 Task: Look for space in Nalhāti, India from 2nd June, 2023 to 15th June, 2023 for 2 adults in price range Rs.10000 to Rs.15000. Place can be entire place with 1  bedroom having 1 bed and 1 bathroom. Property type can be house, flat, guest house, hotel. Amenities needed are: washing machine. Booking option can be shelf check-in. Required host language is English.
Action: Mouse moved to (421, 69)
Screenshot: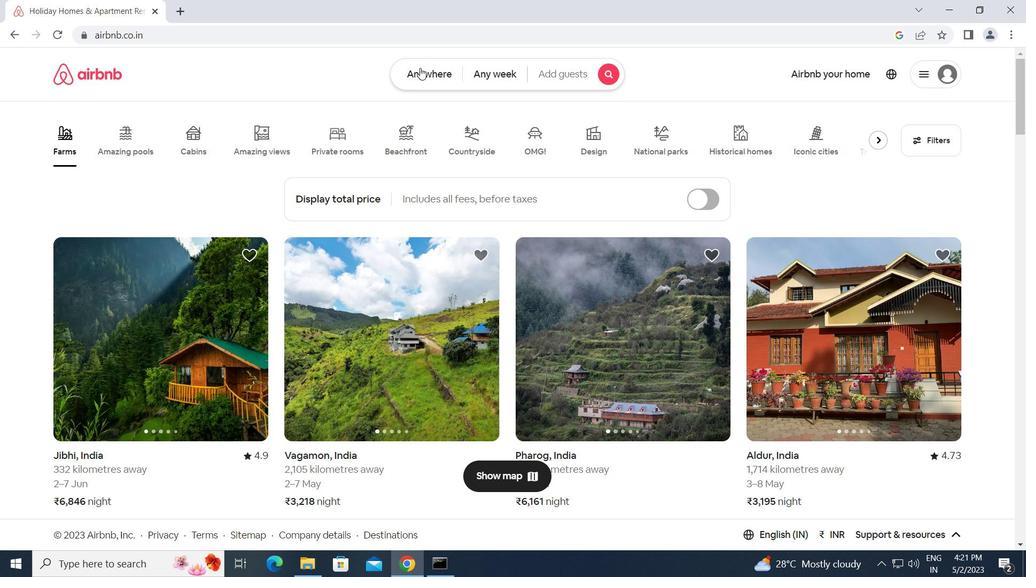 
Action: Mouse pressed left at (421, 69)
Screenshot: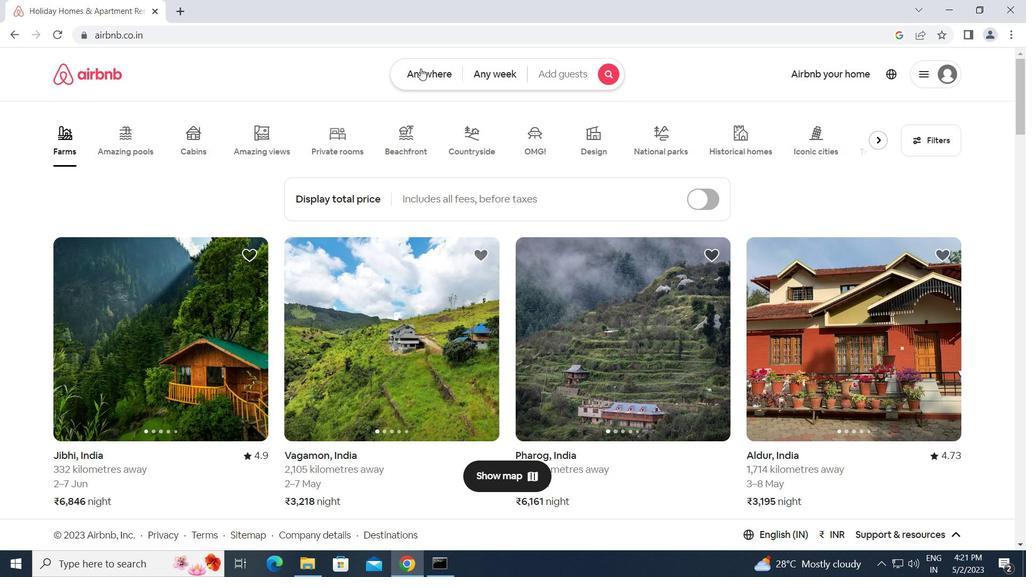 
Action: Mouse moved to (342, 121)
Screenshot: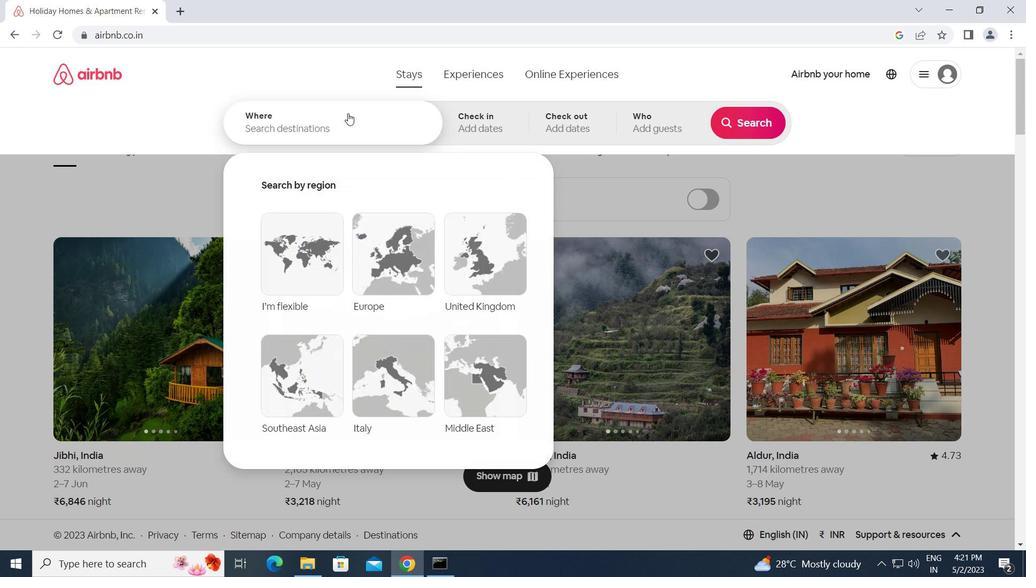 
Action: Mouse pressed left at (342, 121)
Screenshot: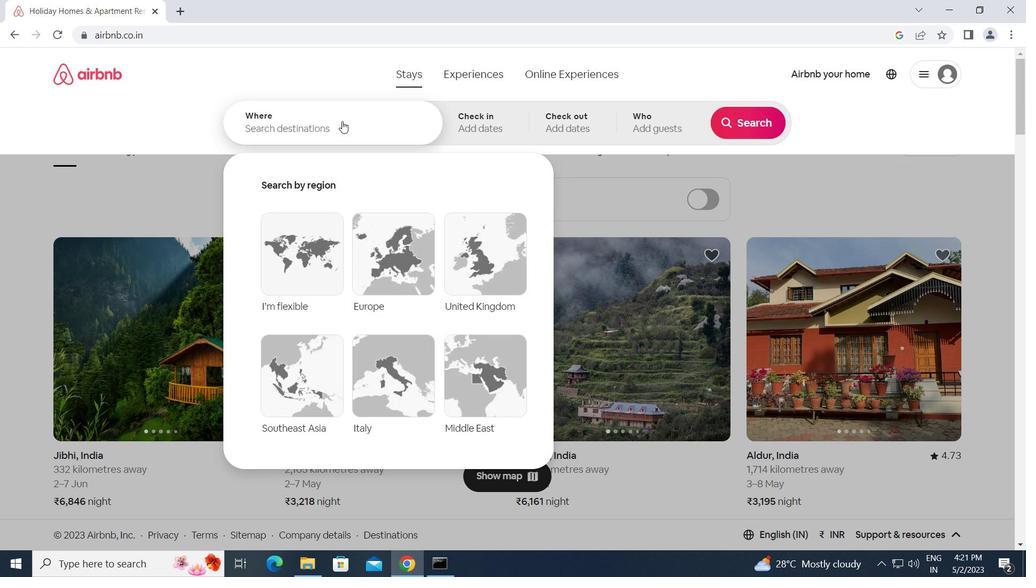 
Action: Key pressed n<Key.caps_lock>alhati,<Key.space><Key.caps_lock>i<Key.caps_lock>ndia<Key.enter>
Screenshot: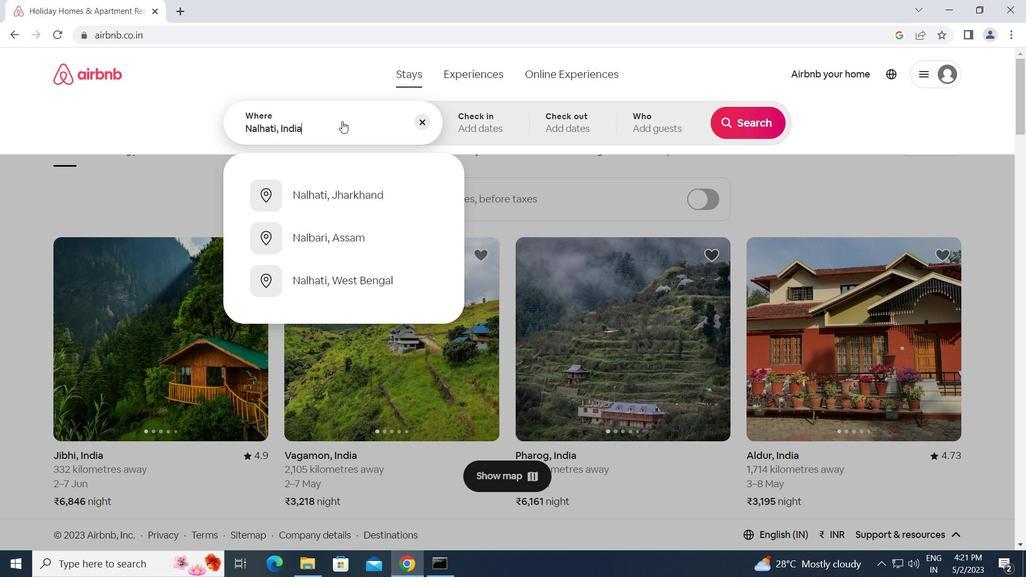 
Action: Mouse moved to (695, 284)
Screenshot: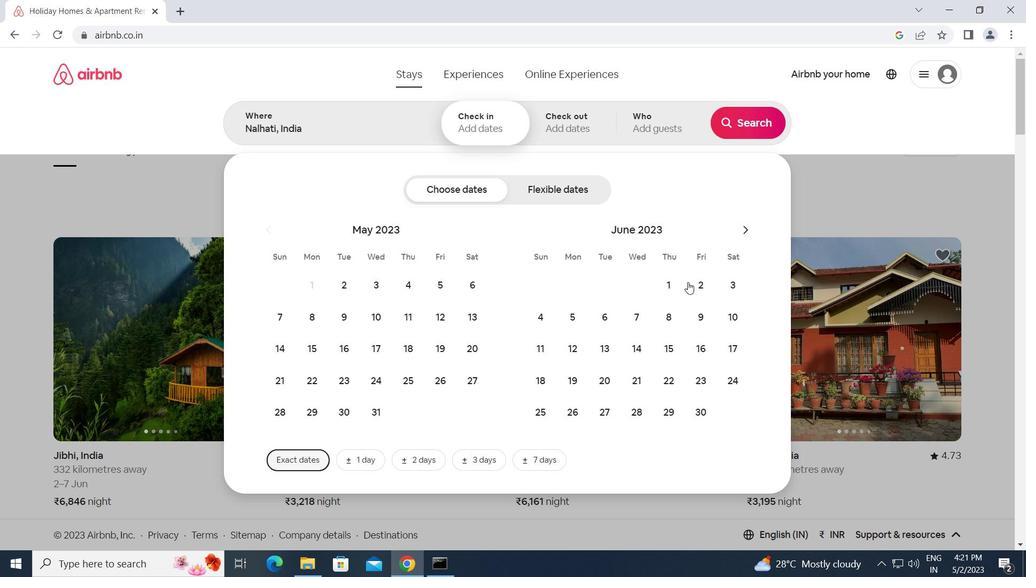 
Action: Mouse pressed left at (695, 284)
Screenshot: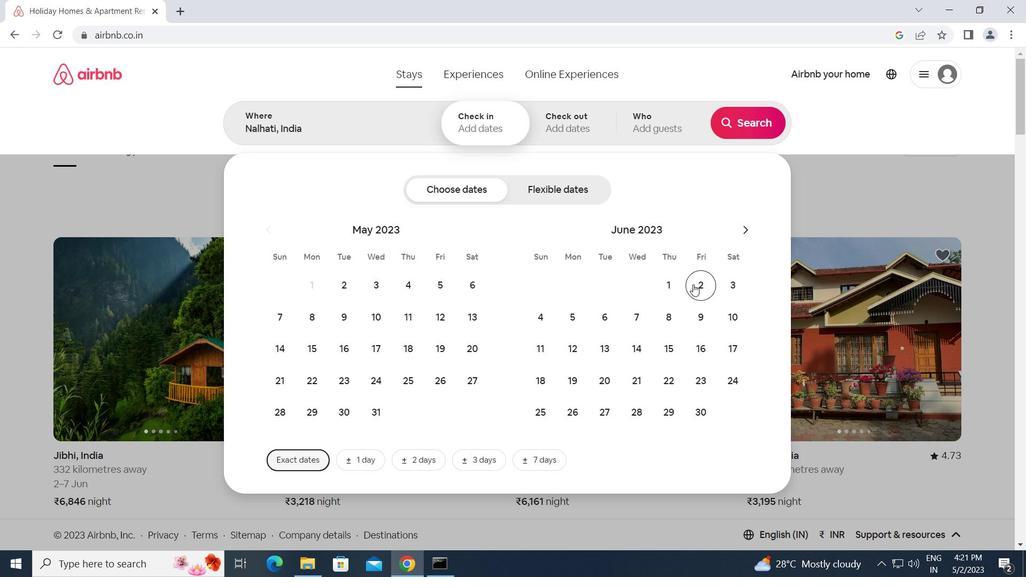 
Action: Mouse moved to (657, 341)
Screenshot: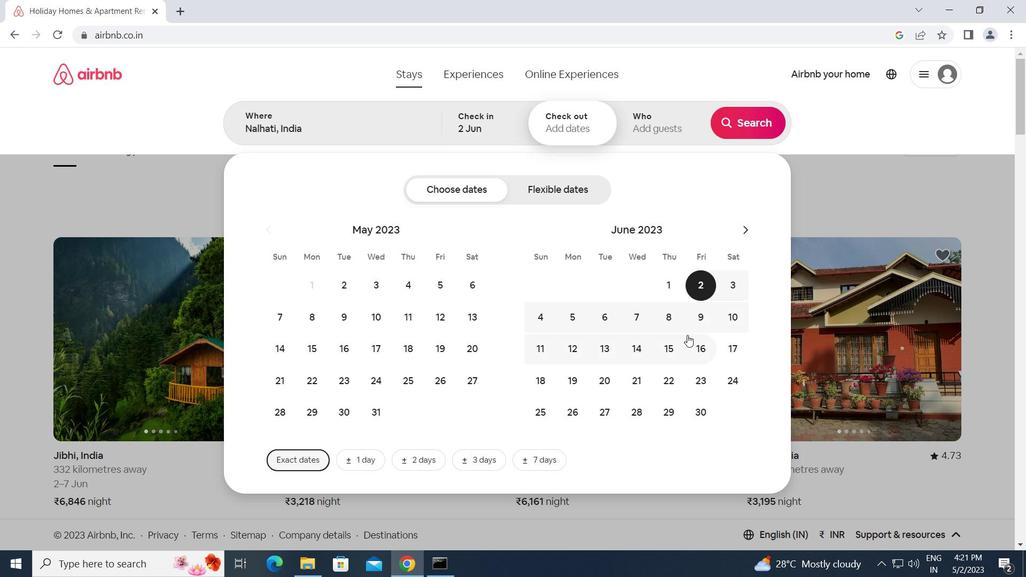 
Action: Mouse pressed left at (657, 341)
Screenshot: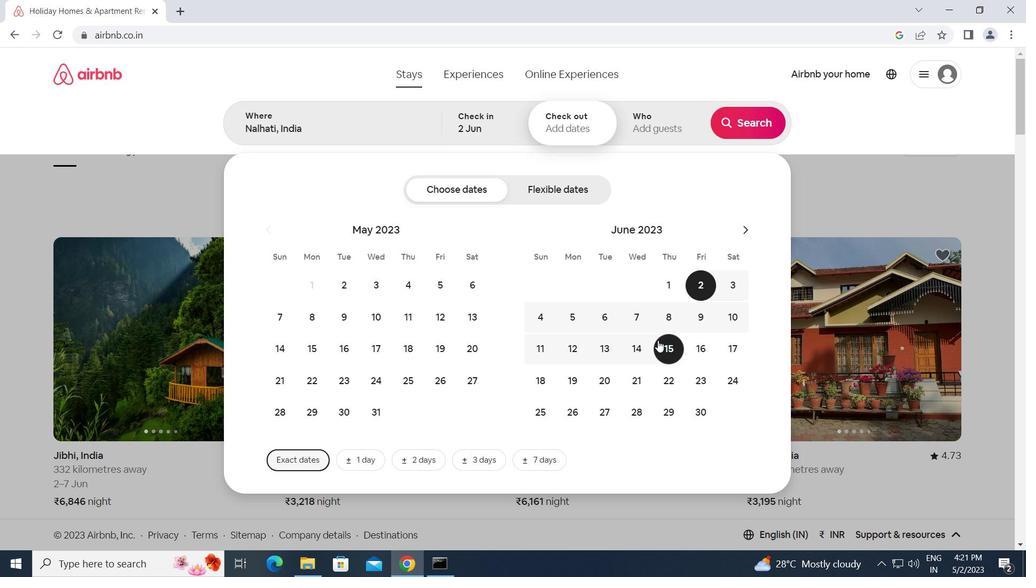 
Action: Mouse moved to (653, 123)
Screenshot: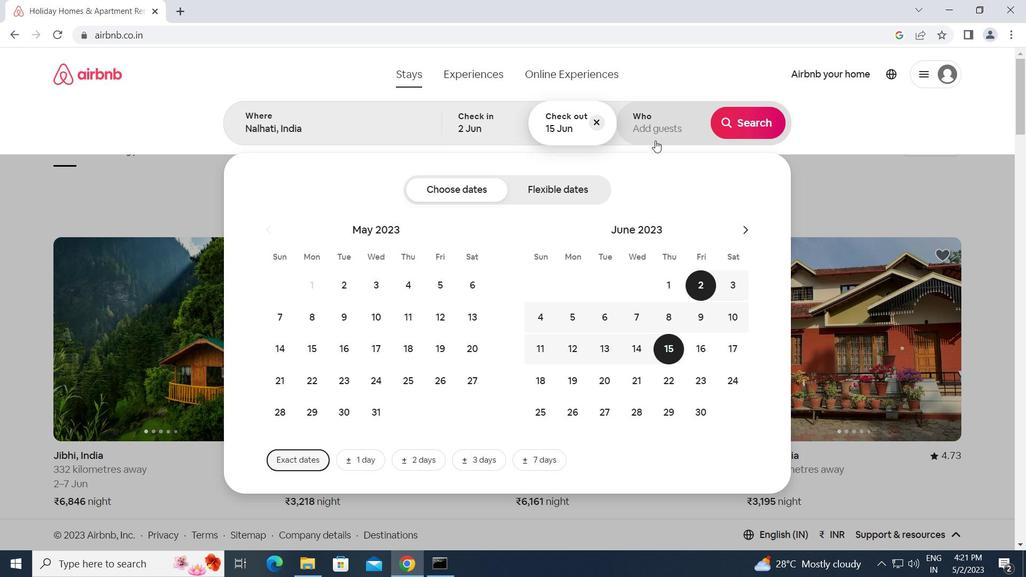 
Action: Mouse pressed left at (653, 123)
Screenshot: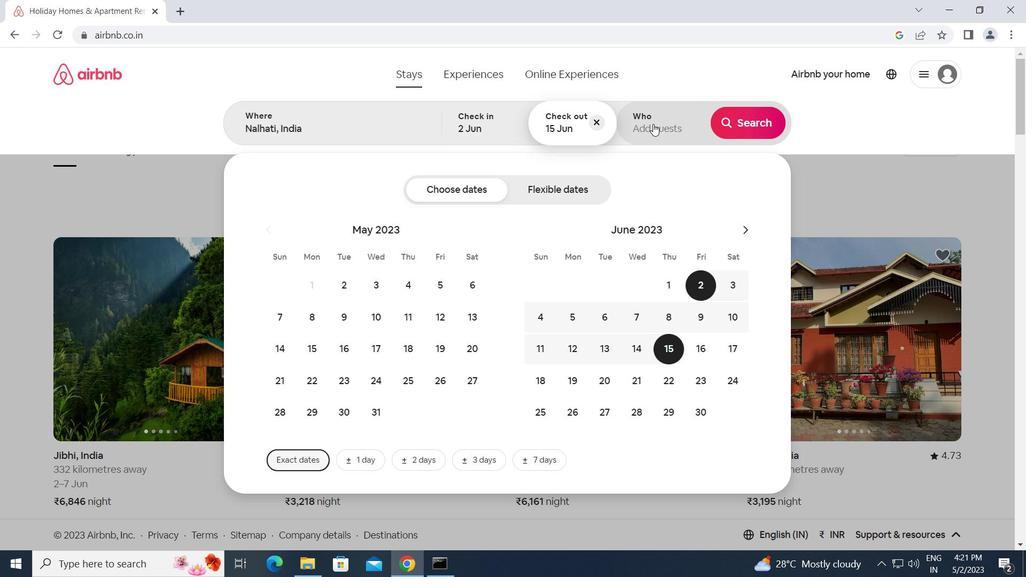 
Action: Mouse moved to (756, 197)
Screenshot: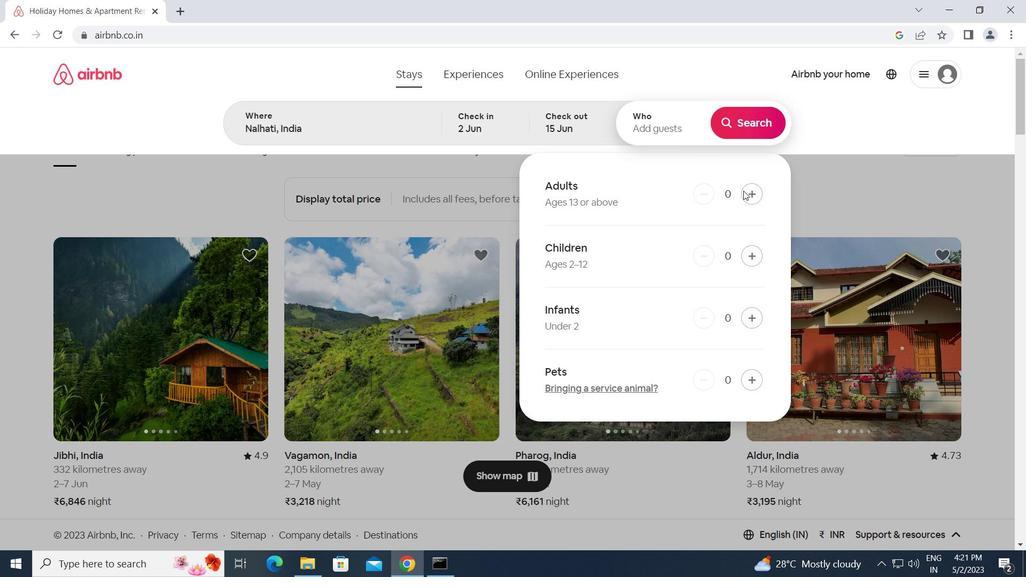 
Action: Mouse pressed left at (756, 197)
Screenshot: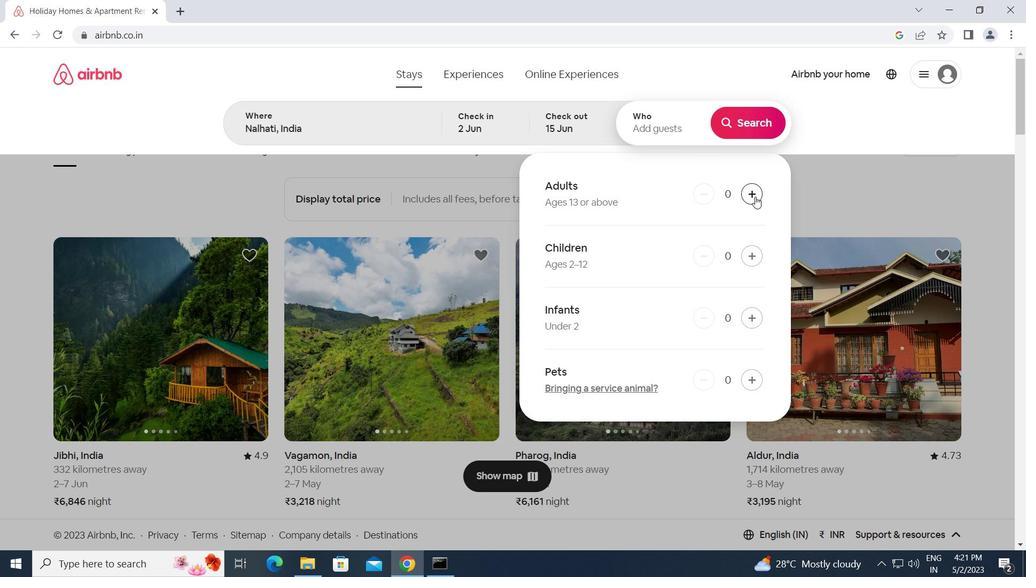 
Action: Mouse pressed left at (756, 197)
Screenshot: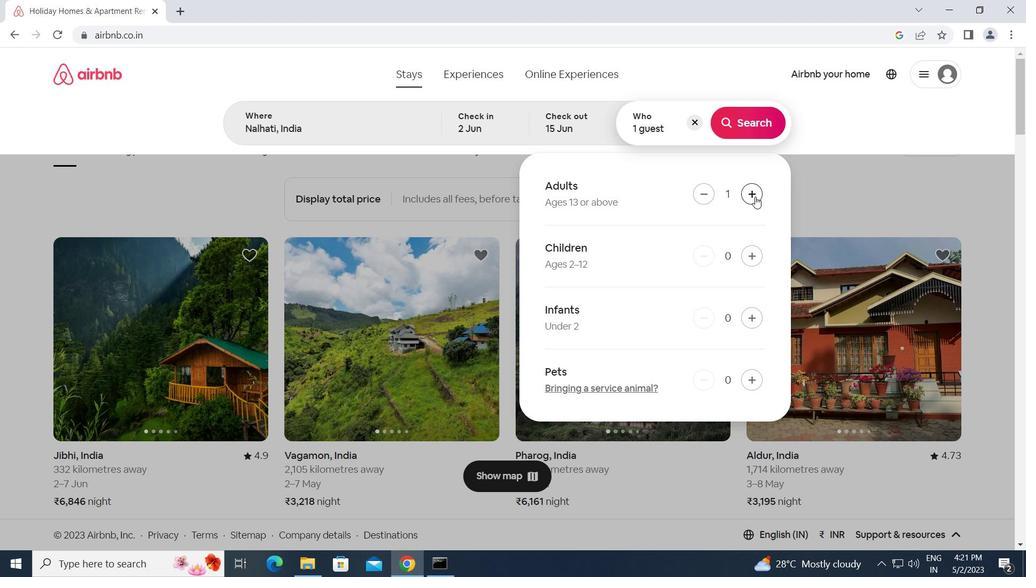 
Action: Mouse moved to (745, 115)
Screenshot: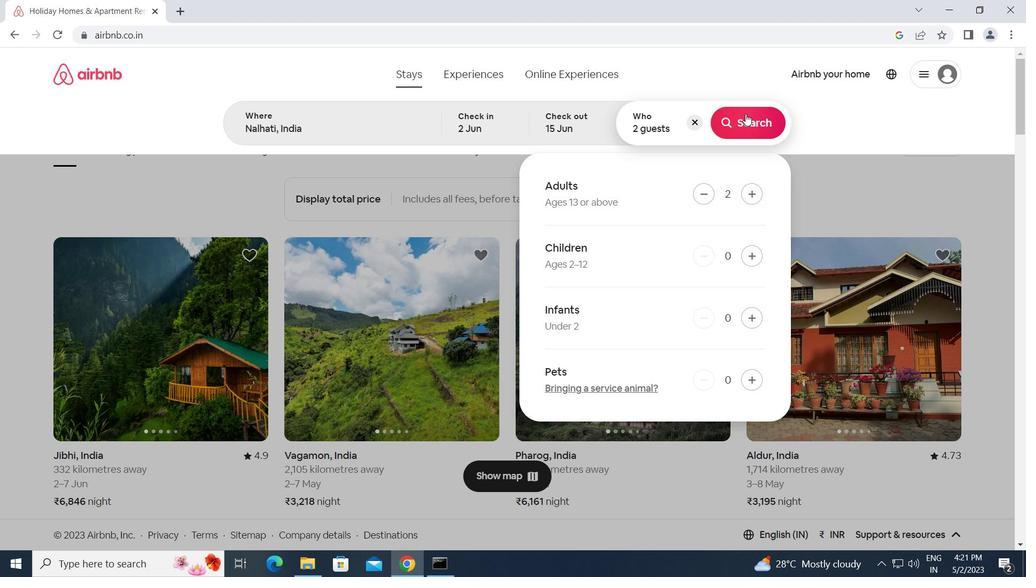 
Action: Mouse pressed left at (745, 115)
Screenshot: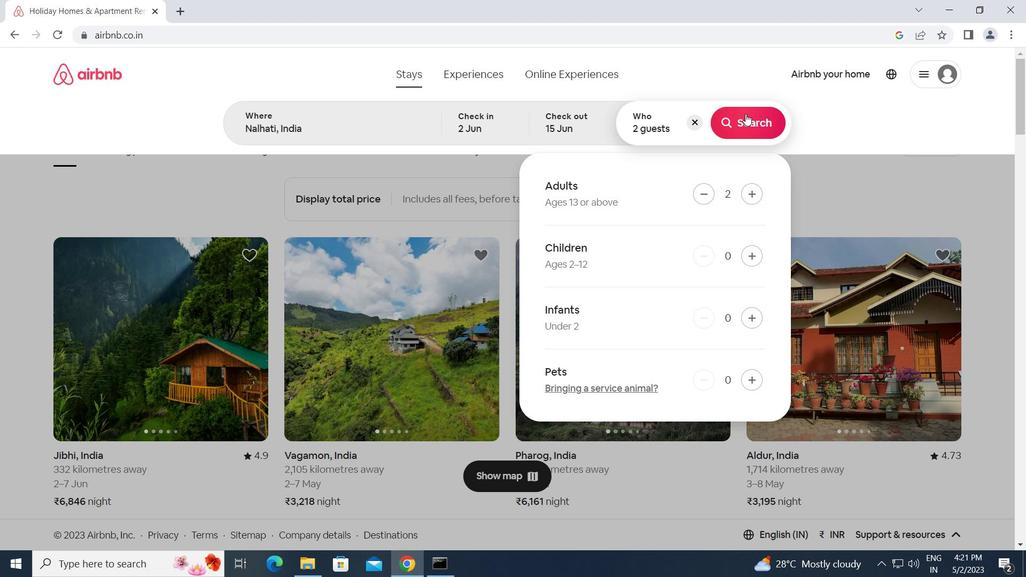 
Action: Mouse moved to (965, 119)
Screenshot: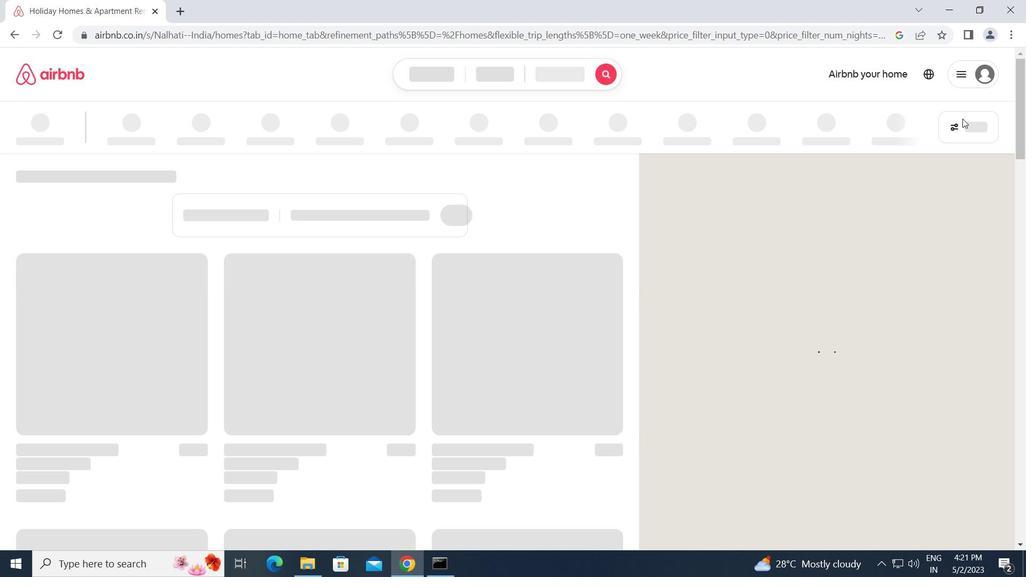 
Action: Mouse pressed left at (965, 119)
Screenshot: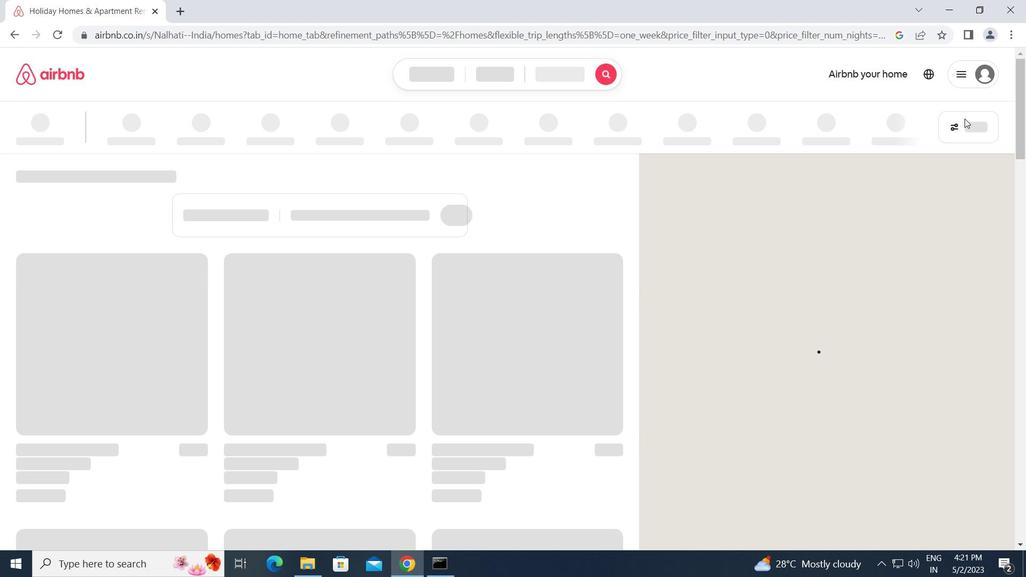 
Action: Mouse moved to (340, 294)
Screenshot: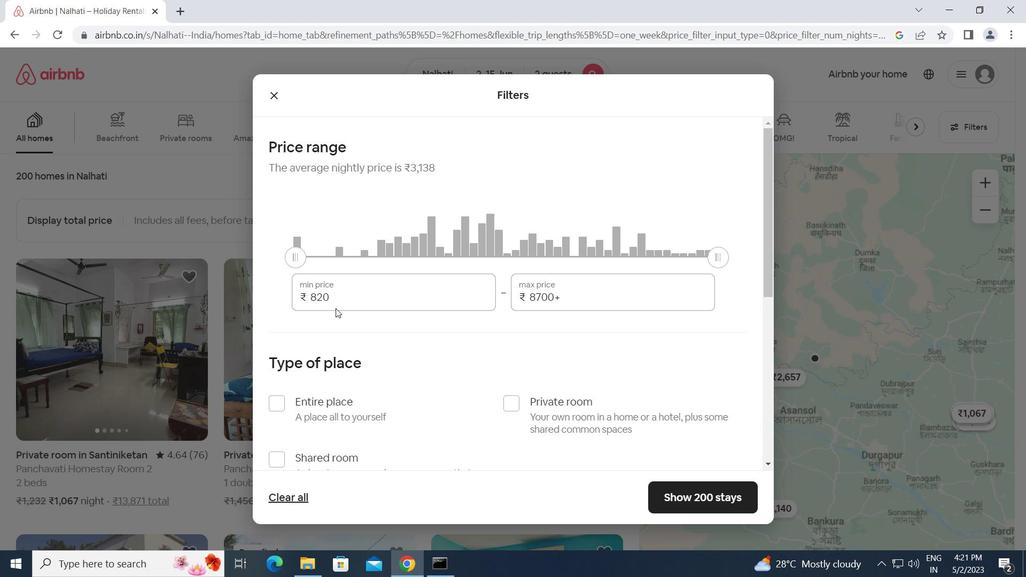 
Action: Mouse pressed left at (340, 294)
Screenshot: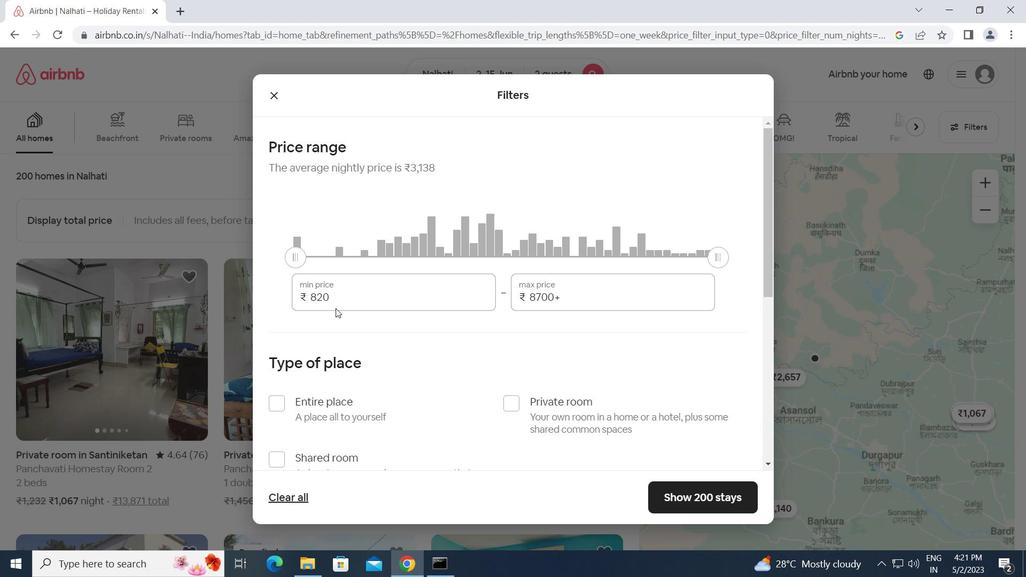 
Action: Mouse moved to (287, 300)
Screenshot: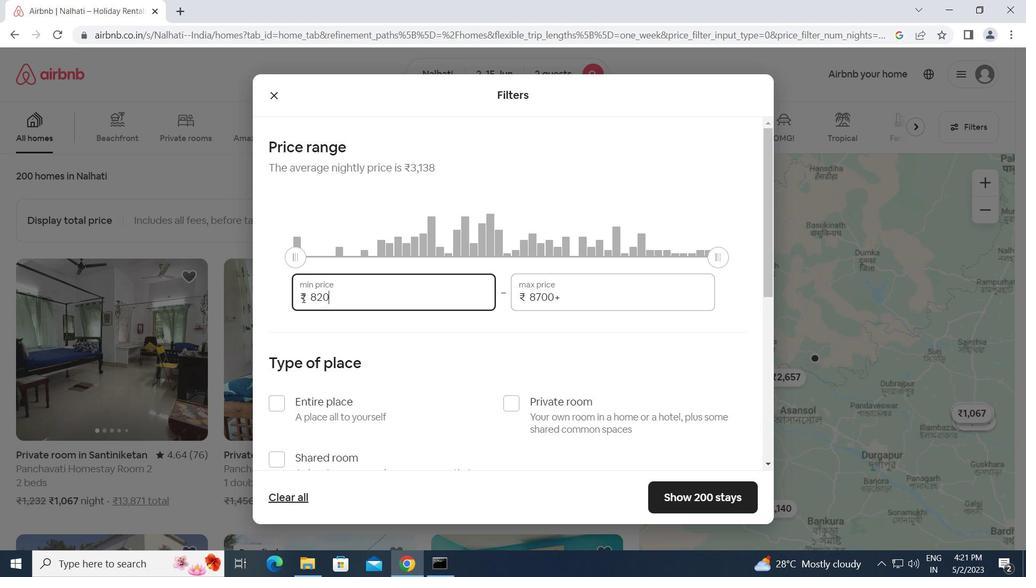 
Action: Key pressed 10000<Key.tab>15000
Screenshot: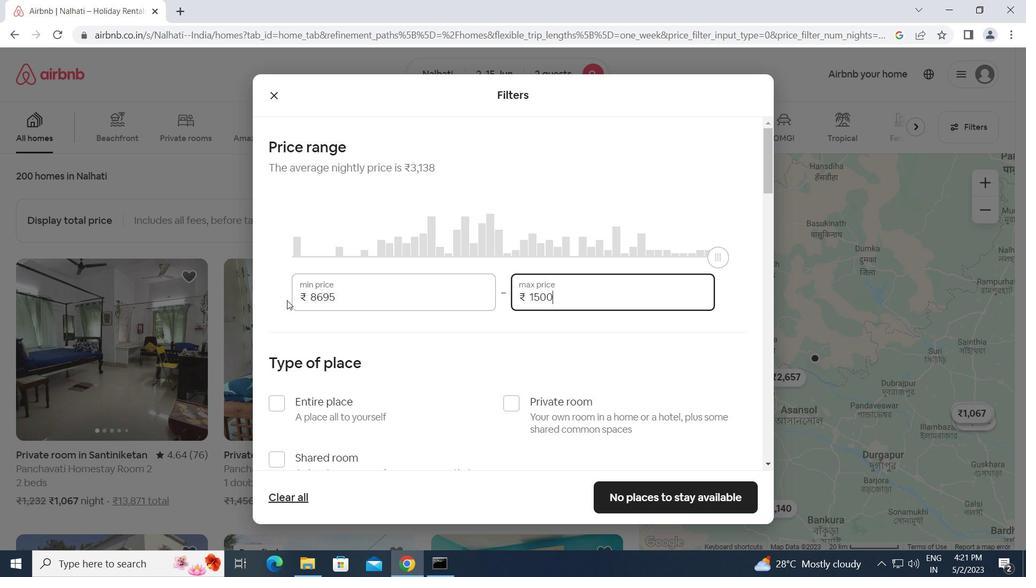 
Action: Mouse moved to (274, 405)
Screenshot: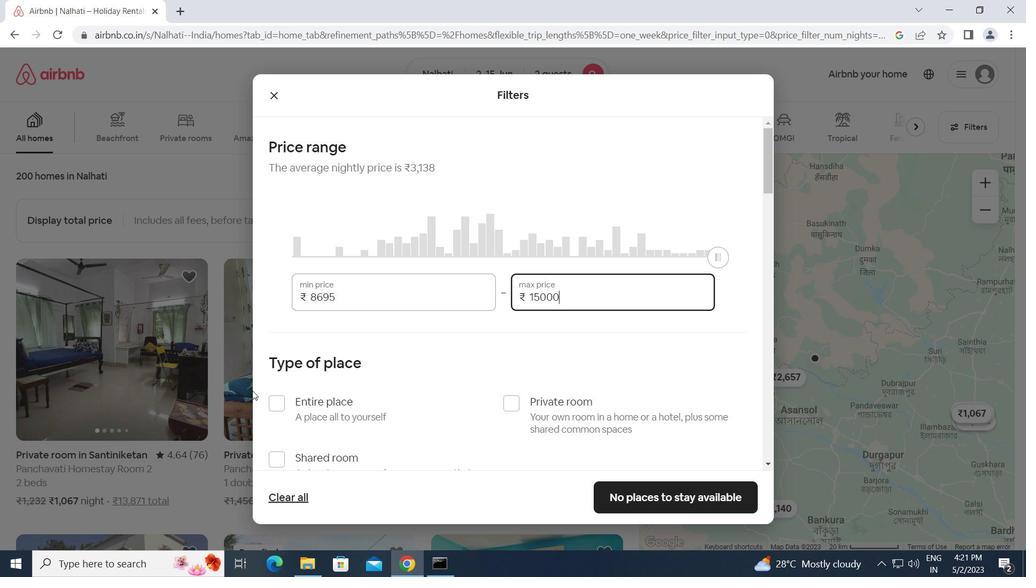 
Action: Mouse pressed left at (274, 405)
Screenshot: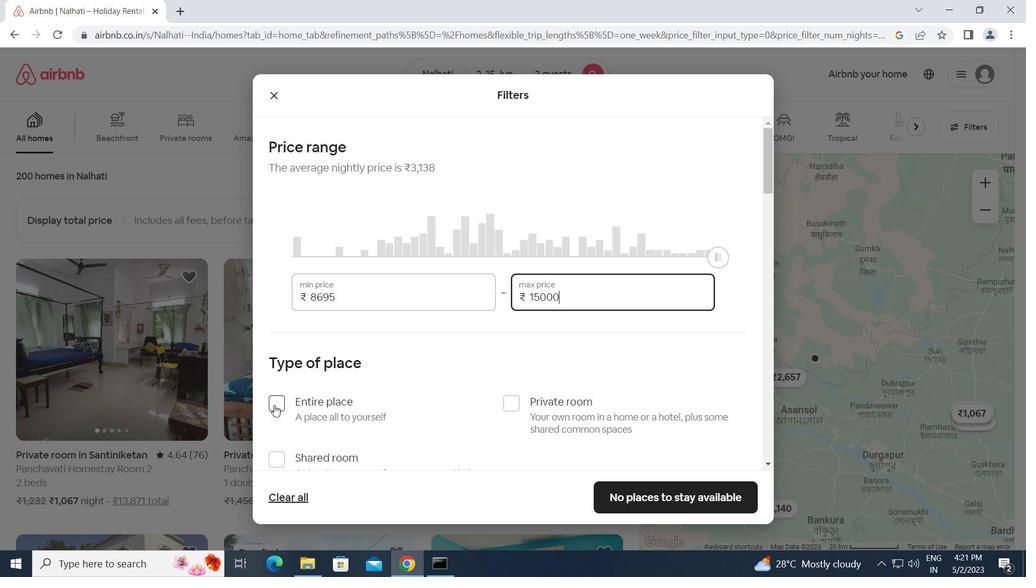 
Action: Mouse moved to (369, 375)
Screenshot: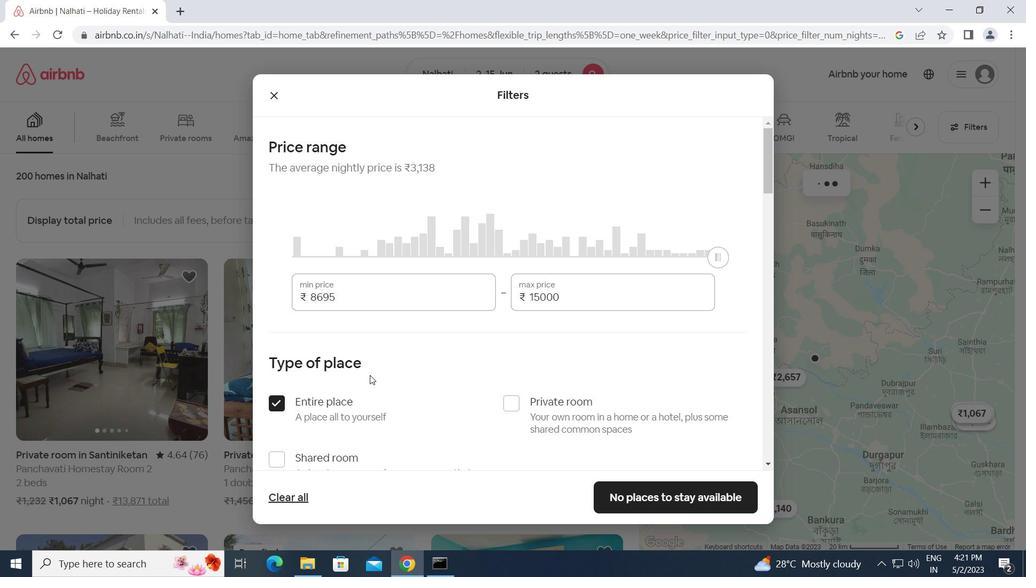 
Action: Mouse scrolled (369, 375) with delta (0, 0)
Screenshot: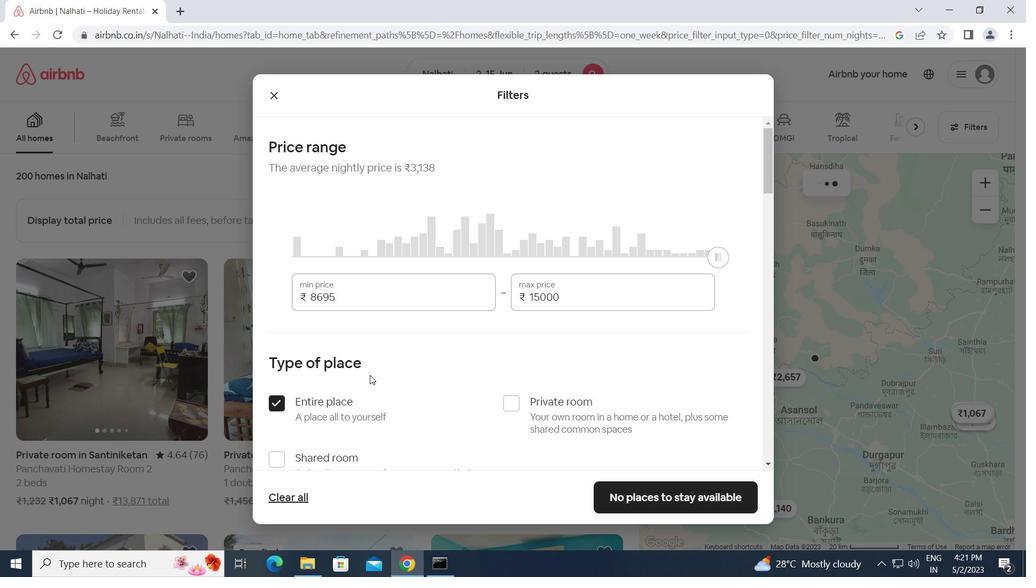 
Action: Mouse scrolled (369, 375) with delta (0, 0)
Screenshot: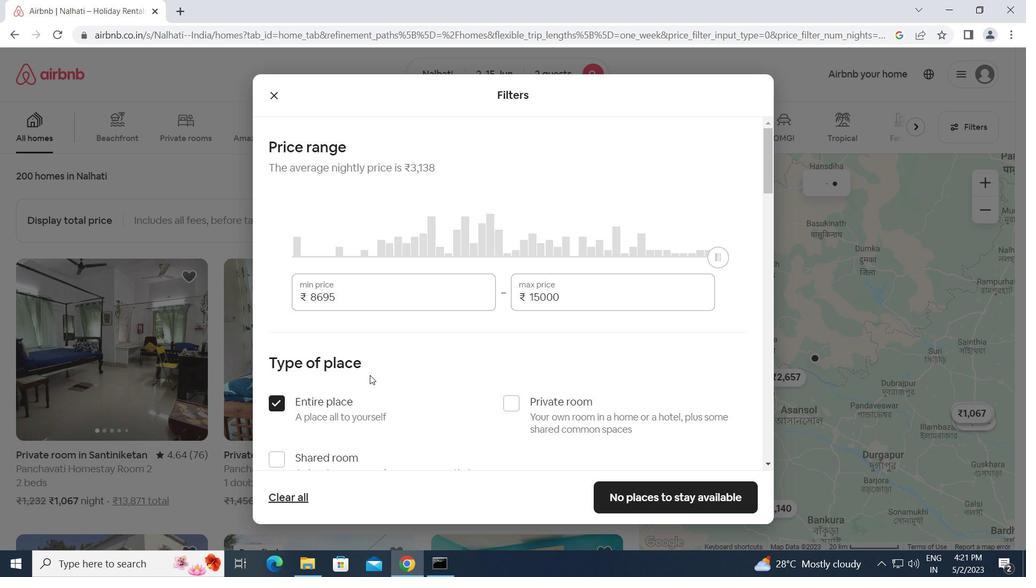 
Action: Mouse scrolled (369, 375) with delta (0, 0)
Screenshot: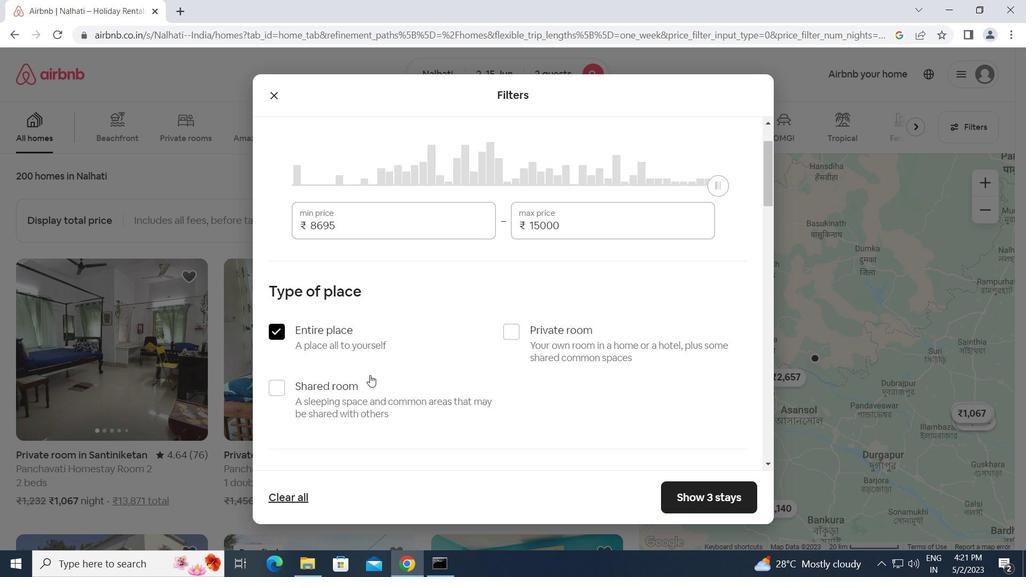 
Action: Mouse scrolled (369, 375) with delta (0, 0)
Screenshot: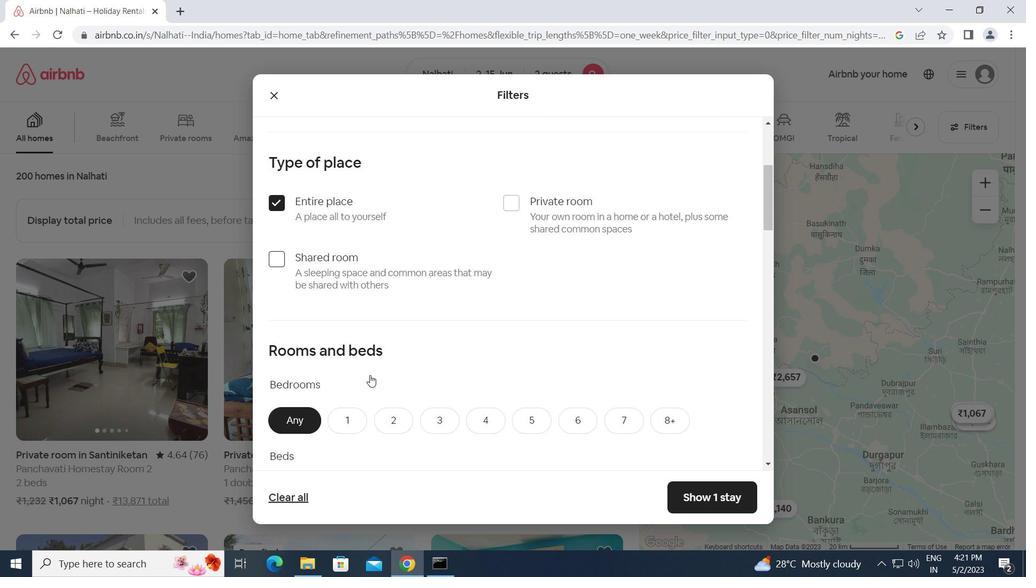 
Action: Mouse scrolled (369, 375) with delta (0, 0)
Screenshot: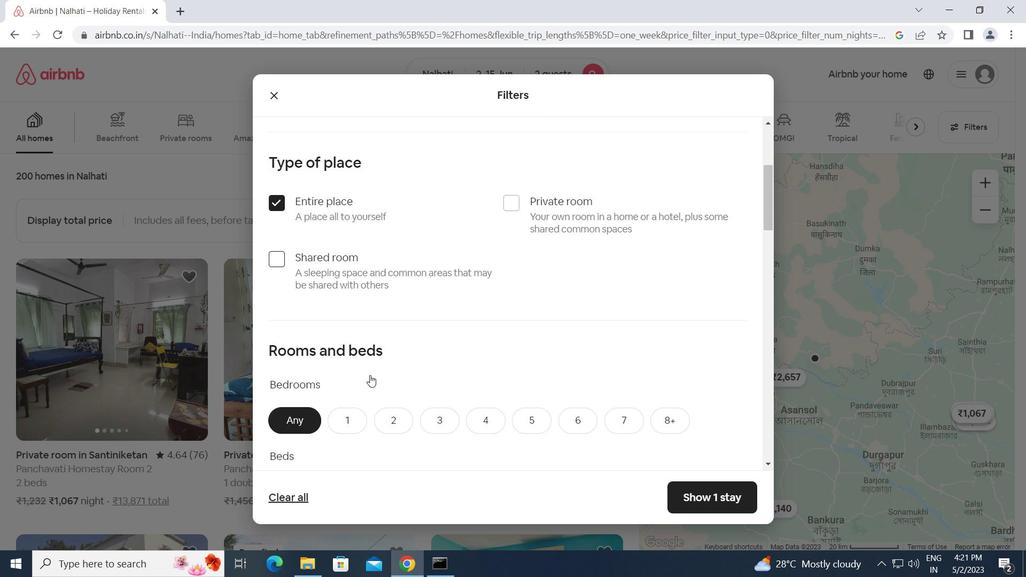
Action: Mouse moved to (353, 289)
Screenshot: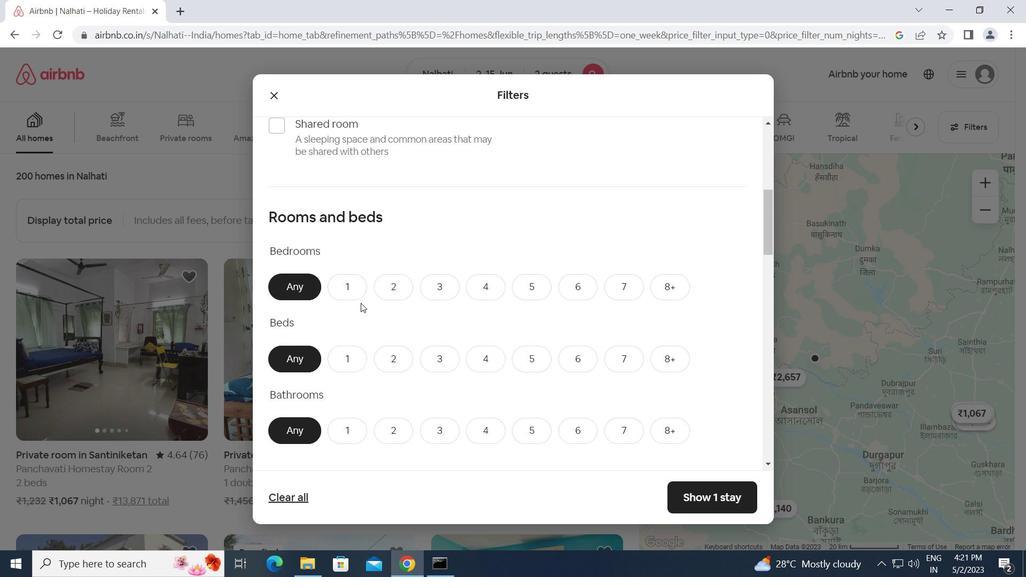 
Action: Mouse pressed left at (353, 289)
Screenshot: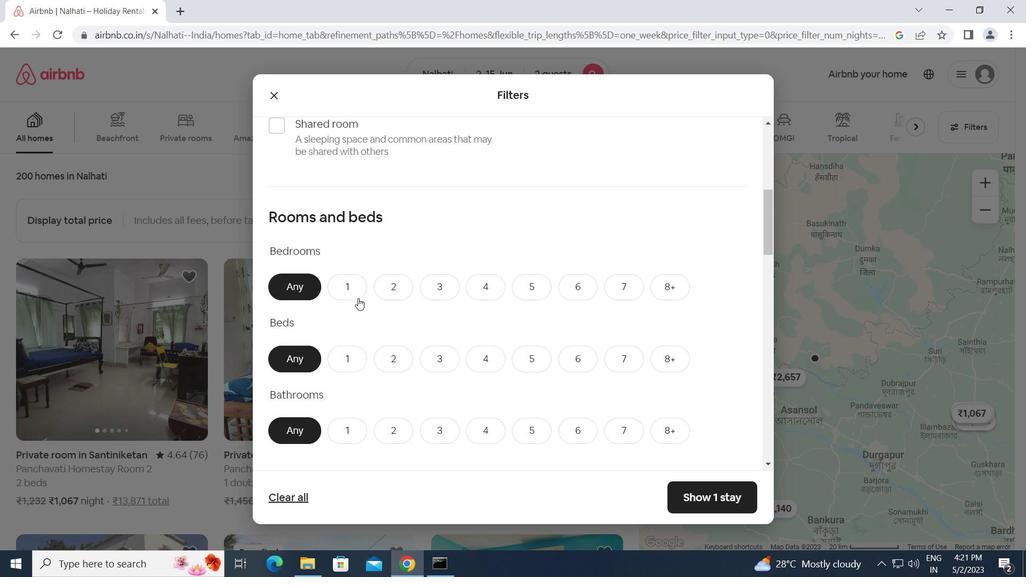 
Action: Mouse moved to (346, 353)
Screenshot: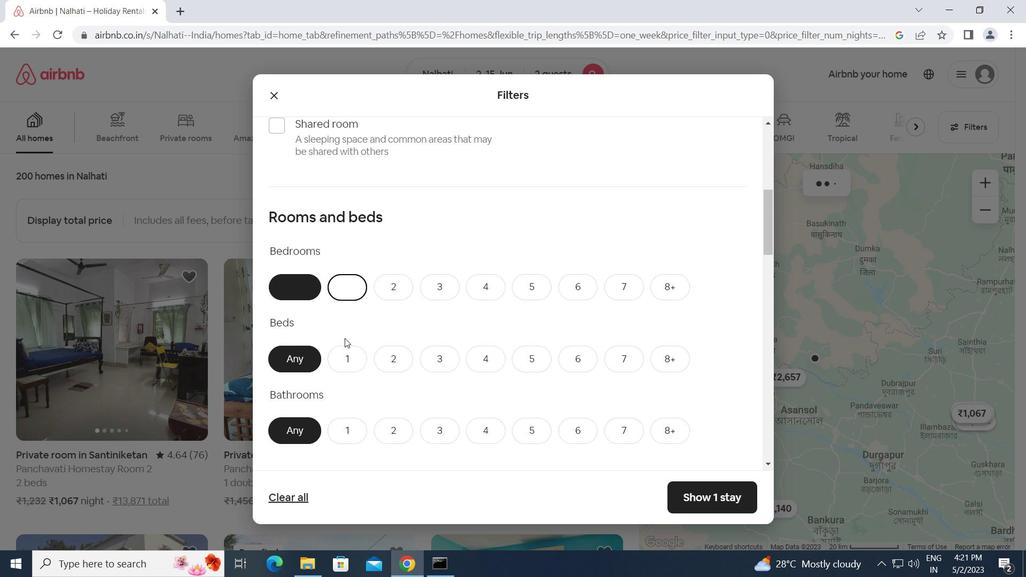 
Action: Mouse pressed left at (346, 353)
Screenshot: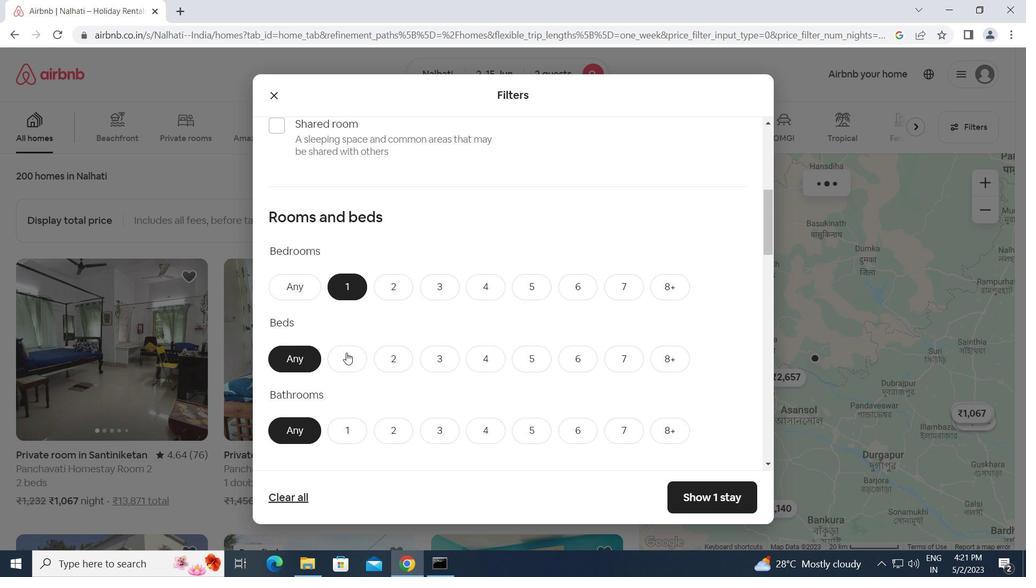 
Action: Mouse moved to (350, 426)
Screenshot: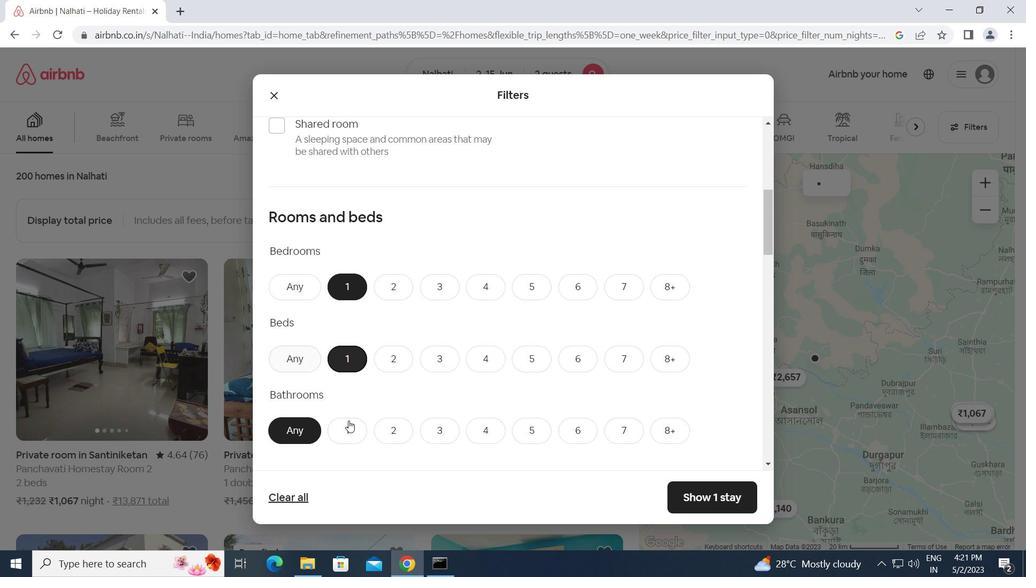 
Action: Mouse pressed left at (350, 426)
Screenshot: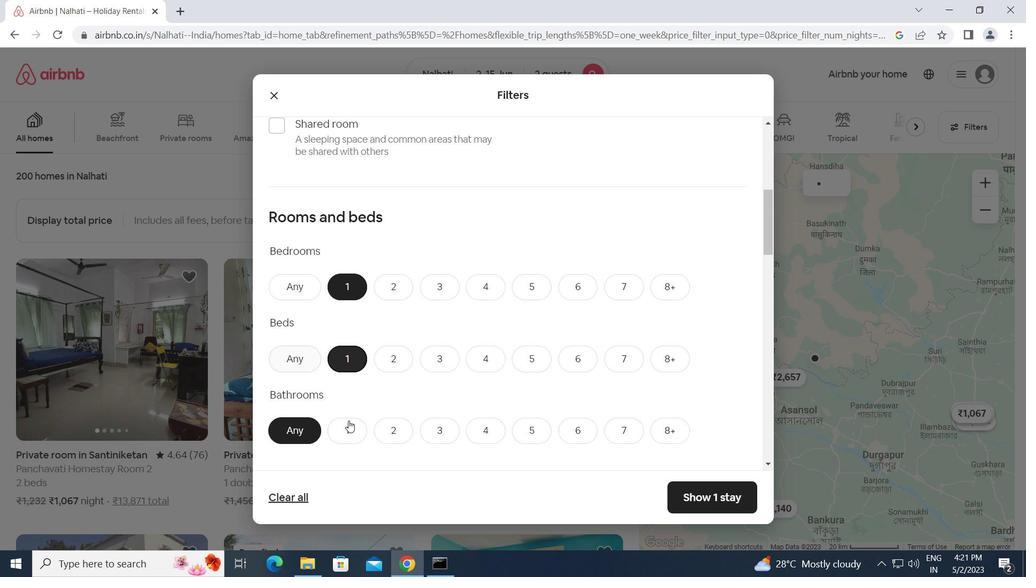 
Action: Mouse moved to (398, 411)
Screenshot: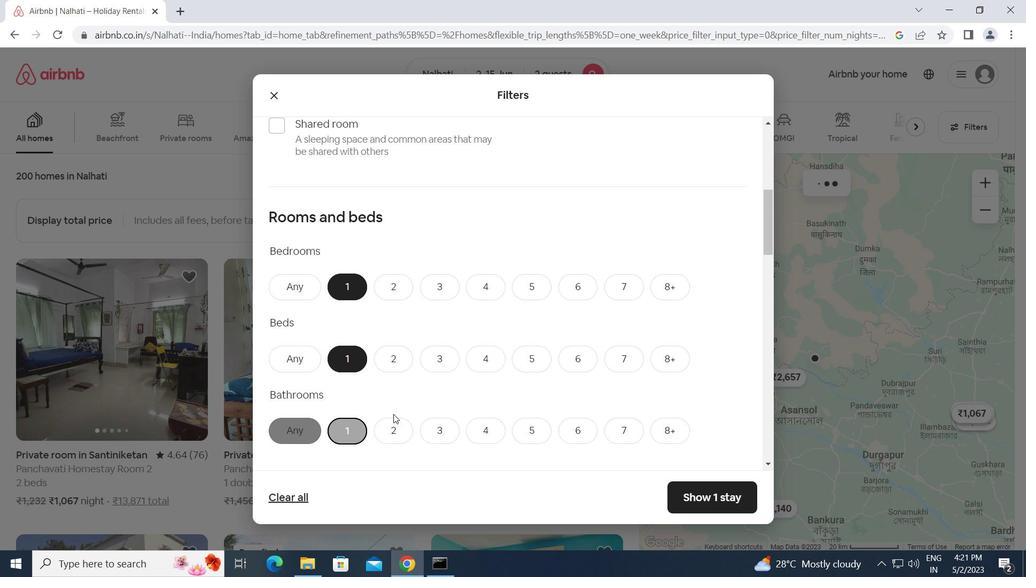 
Action: Mouse scrolled (398, 411) with delta (0, 0)
Screenshot: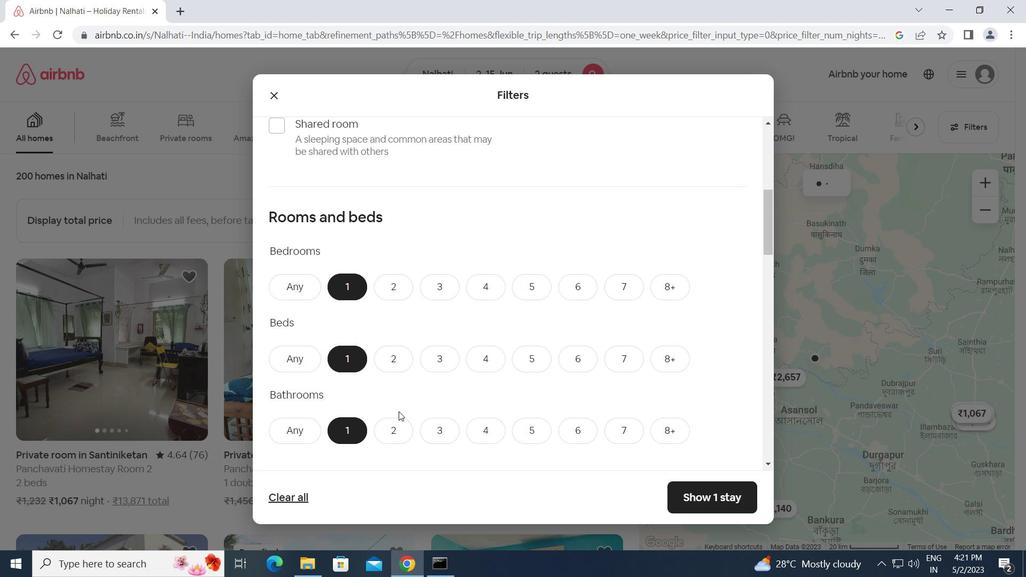 
Action: Mouse scrolled (398, 411) with delta (0, 0)
Screenshot: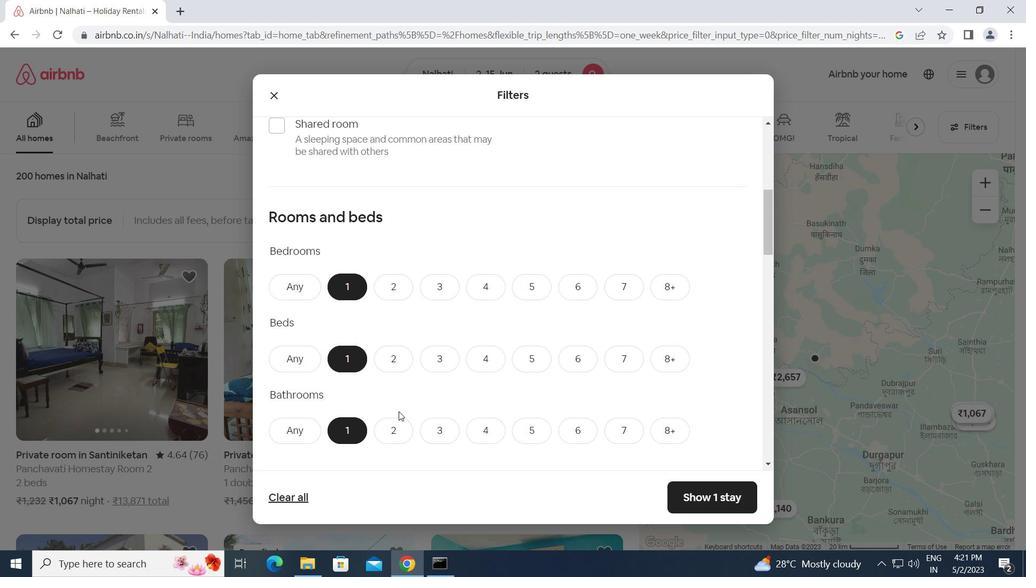 
Action: Mouse scrolled (398, 411) with delta (0, 0)
Screenshot: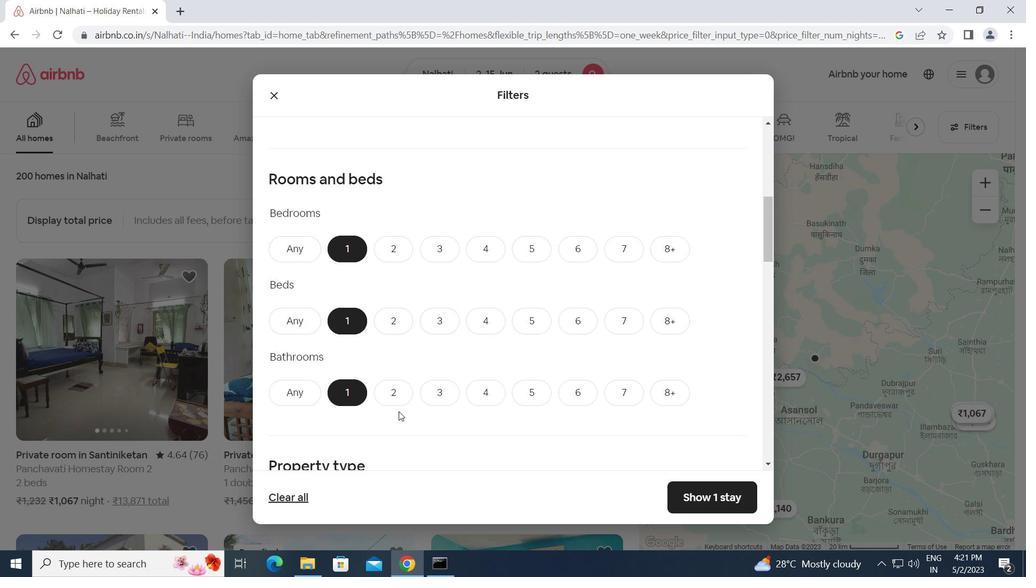 
Action: Mouse scrolled (398, 411) with delta (0, 0)
Screenshot: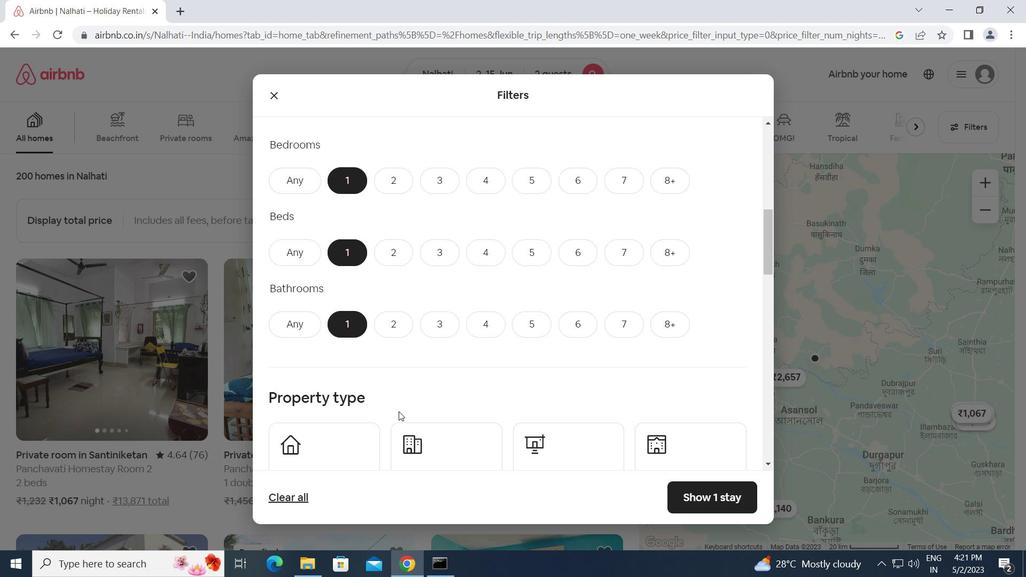 
Action: Mouse moved to (324, 321)
Screenshot: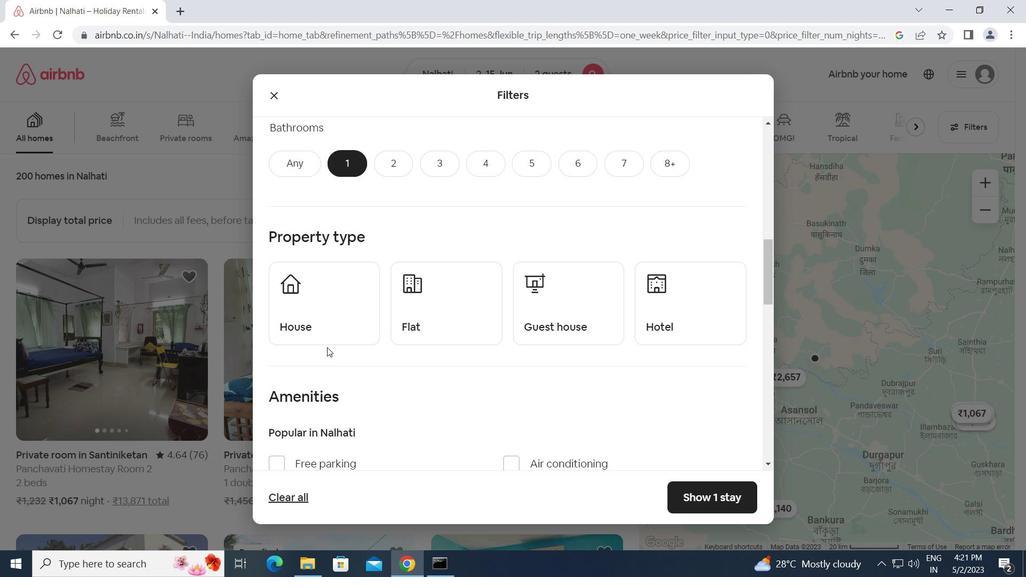 
Action: Mouse pressed left at (324, 321)
Screenshot: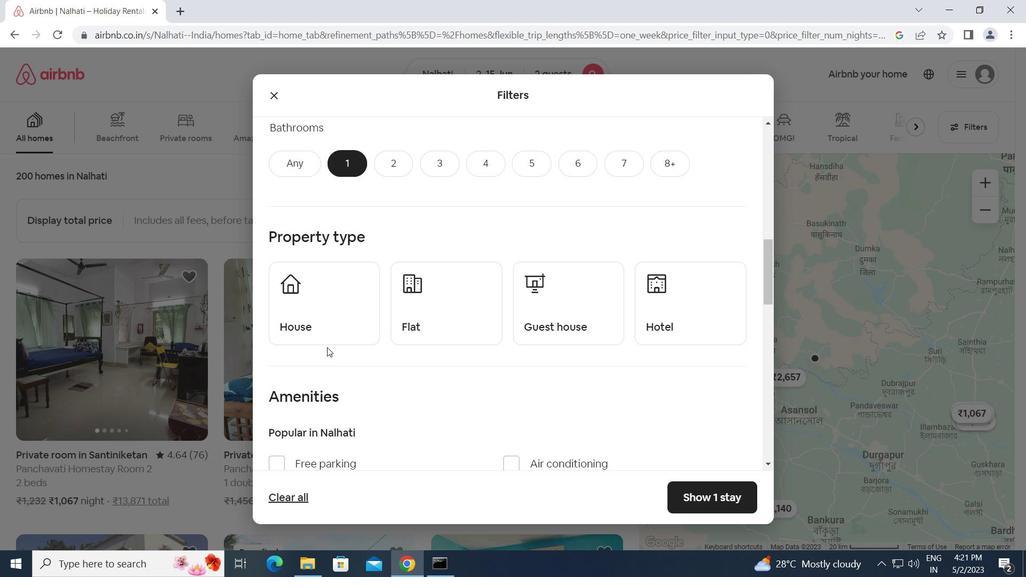 
Action: Mouse moved to (444, 319)
Screenshot: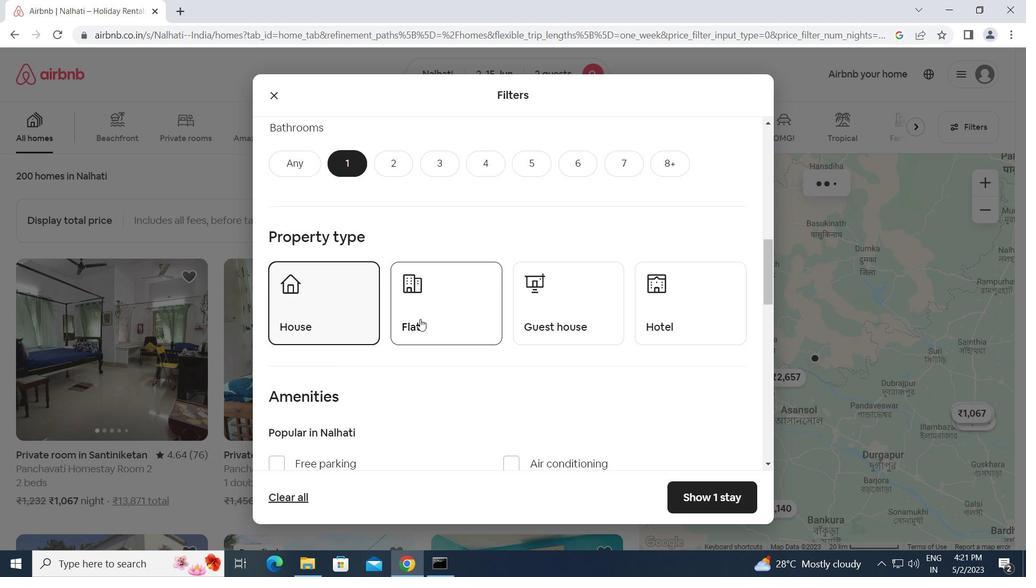
Action: Mouse pressed left at (444, 319)
Screenshot: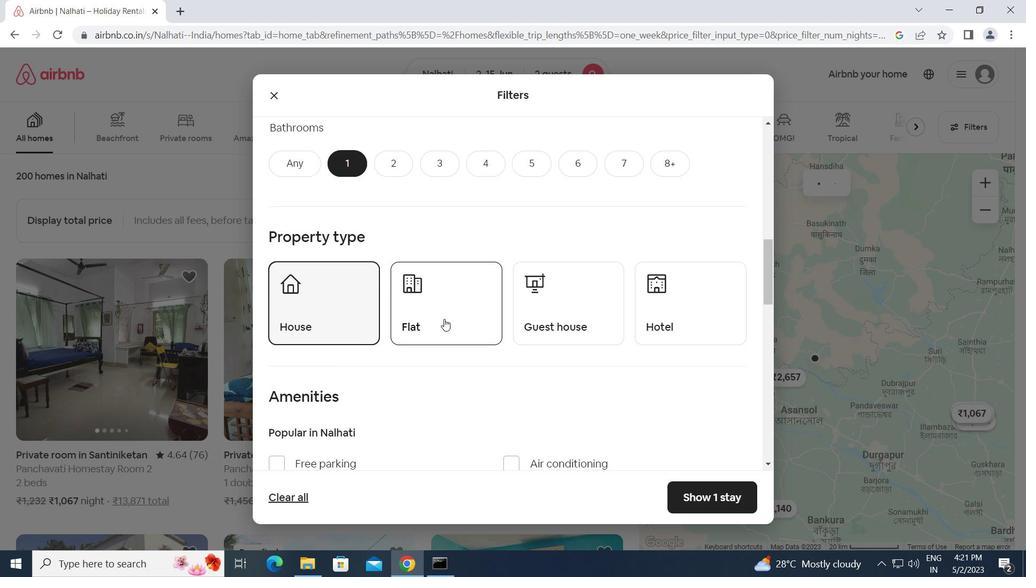 
Action: Mouse moved to (546, 318)
Screenshot: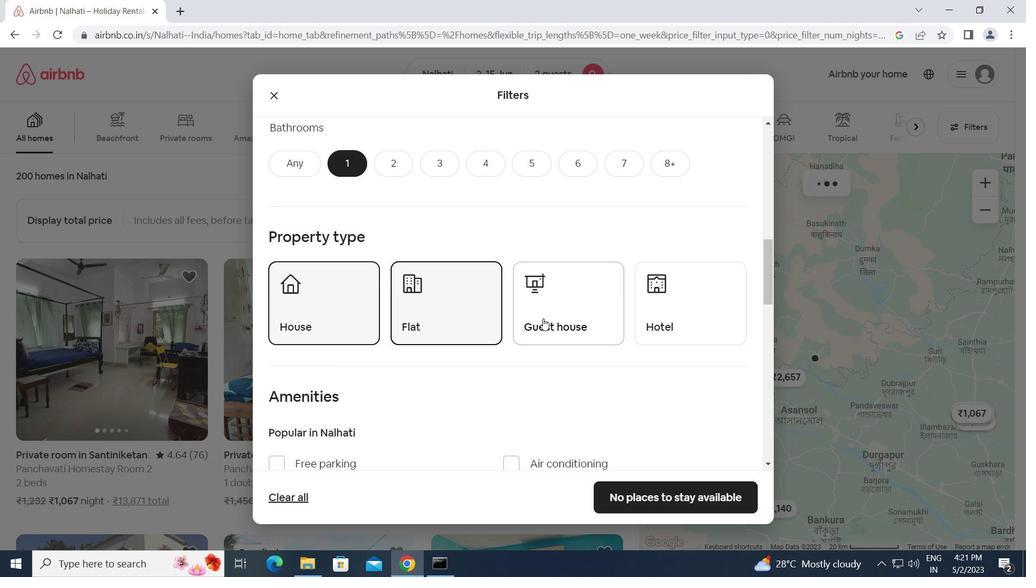 
Action: Mouse pressed left at (546, 318)
Screenshot: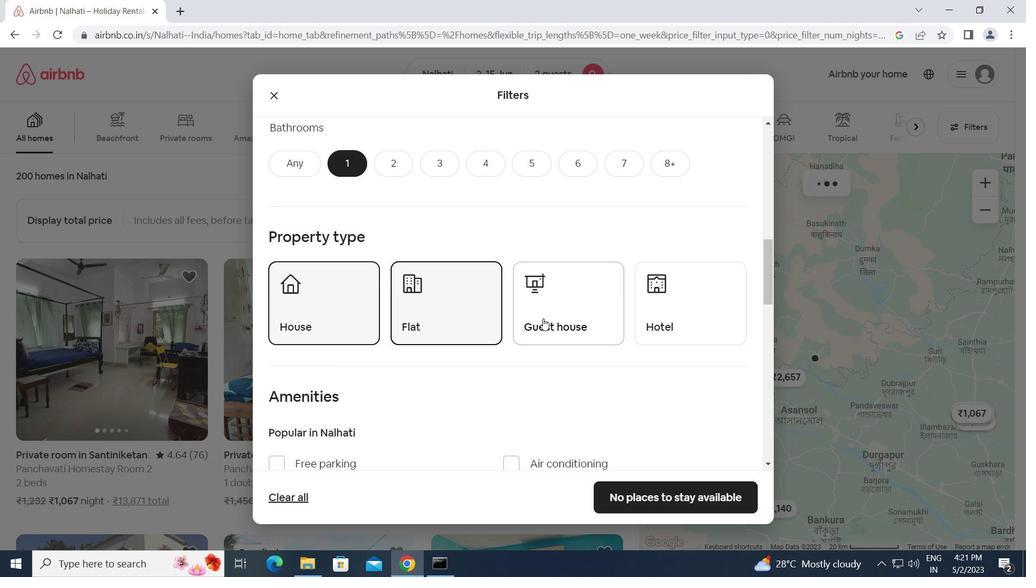 
Action: Mouse moved to (666, 316)
Screenshot: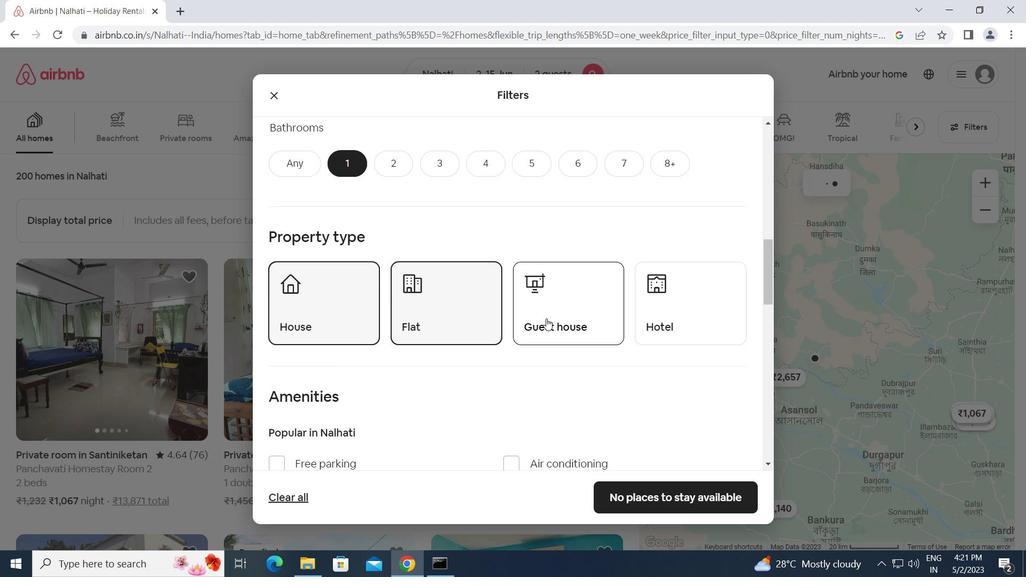 
Action: Mouse pressed left at (666, 316)
Screenshot: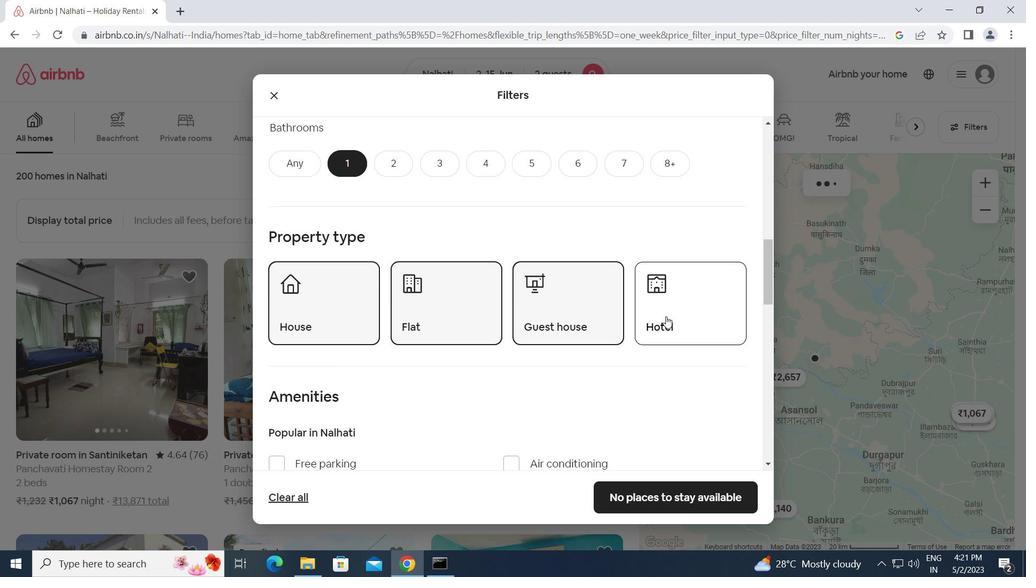 
Action: Mouse moved to (641, 347)
Screenshot: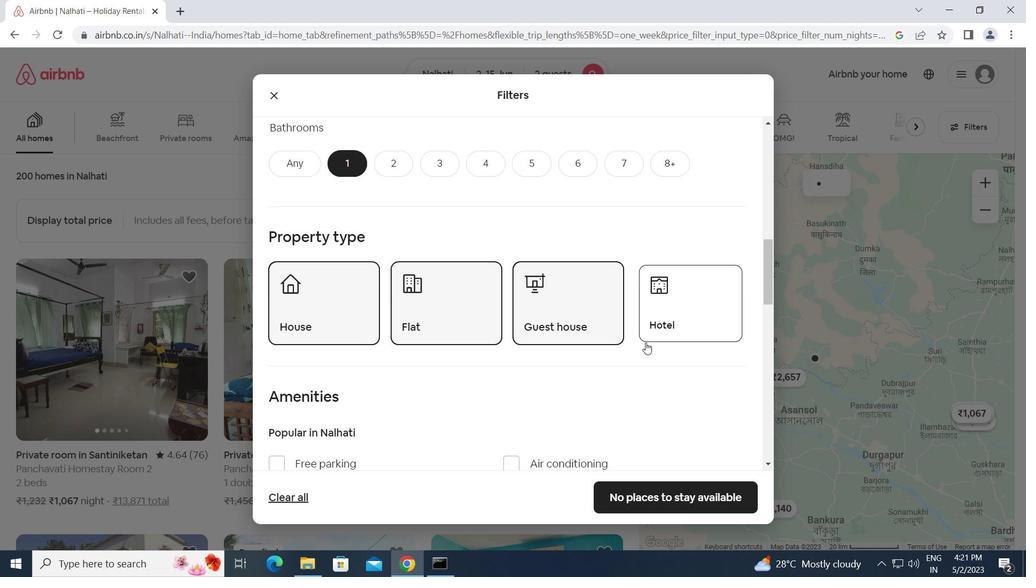 
Action: Mouse scrolled (641, 346) with delta (0, 0)
Screenshot: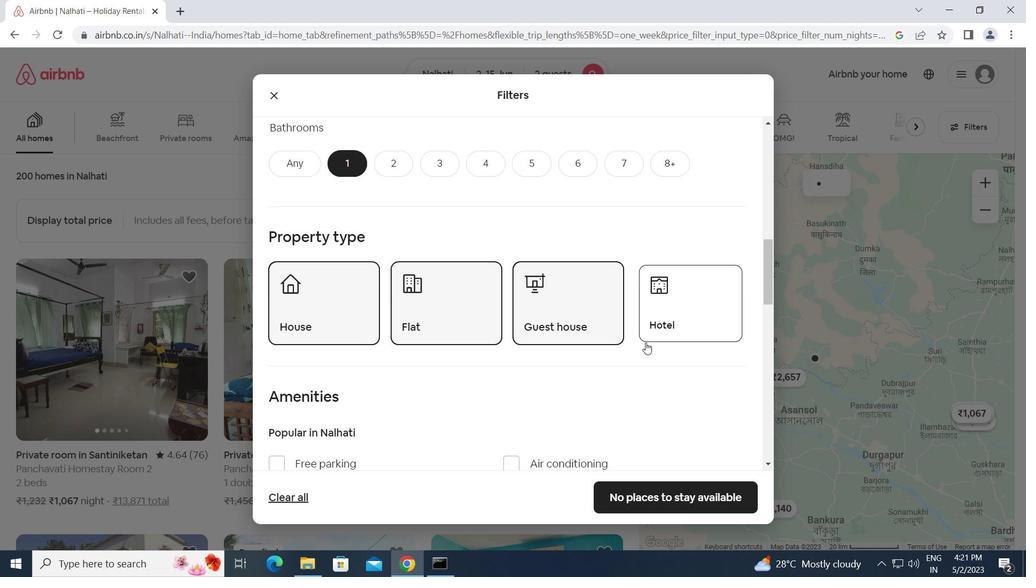 
Action: Mouse scrolled (641, 346) with delta (0, 0)
Screenshot: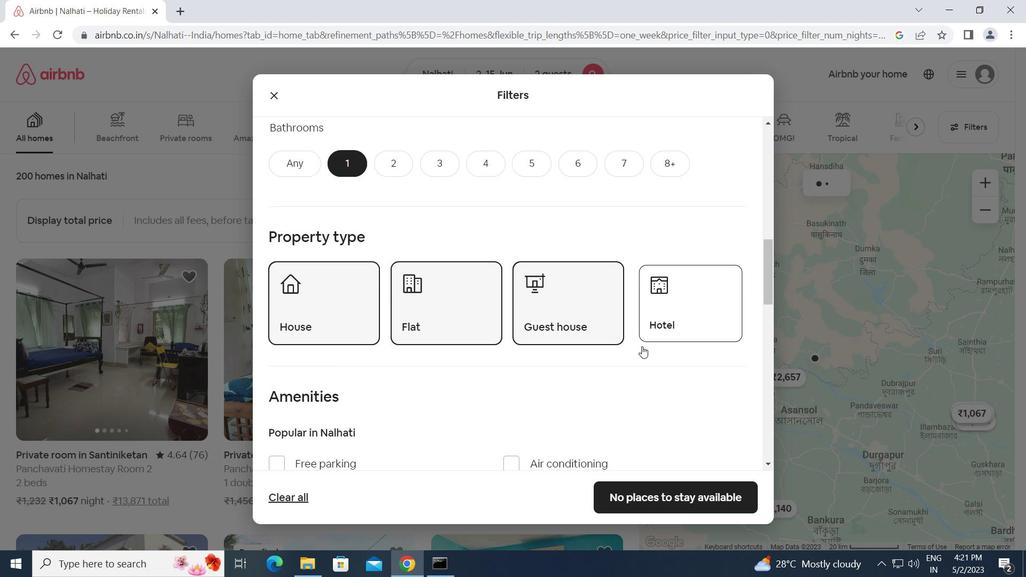 
Action: Mouse moved to (640, 348)
Screenshot: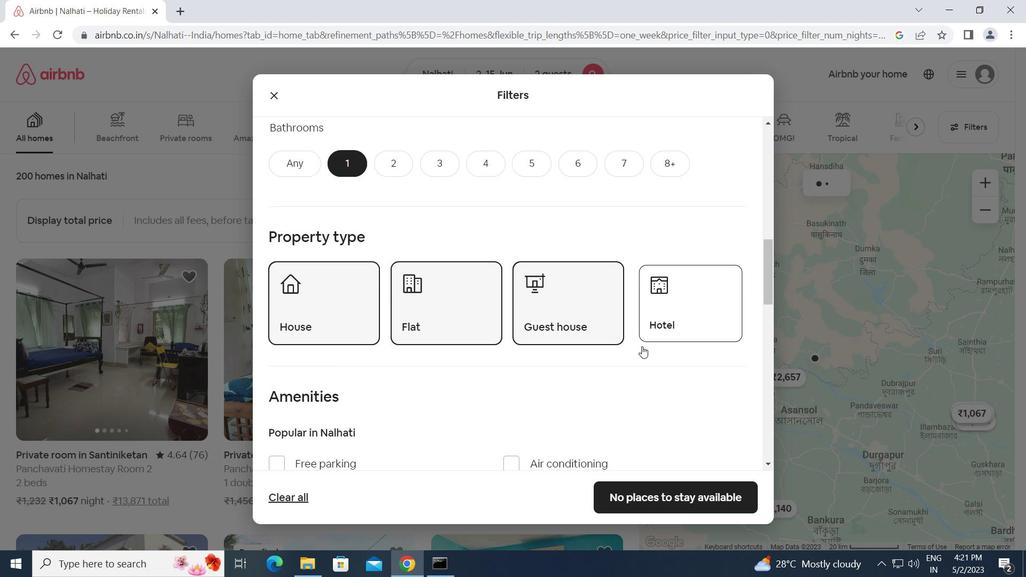
Action: Mouse scrolled (640, 347) with delta (0, 0)
Screenshot: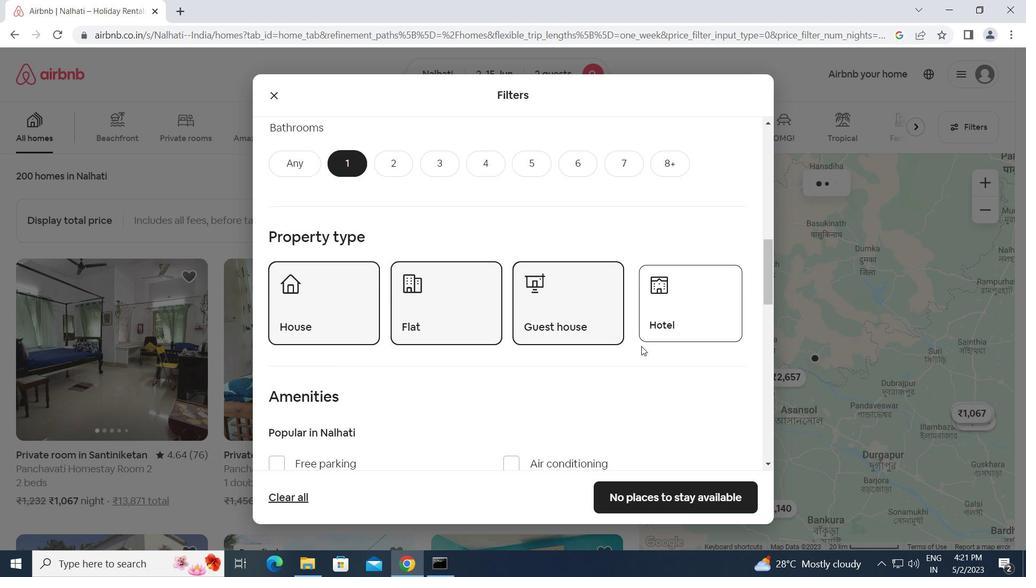 
Action: Mouse moved to (284, 353)
Screenshot: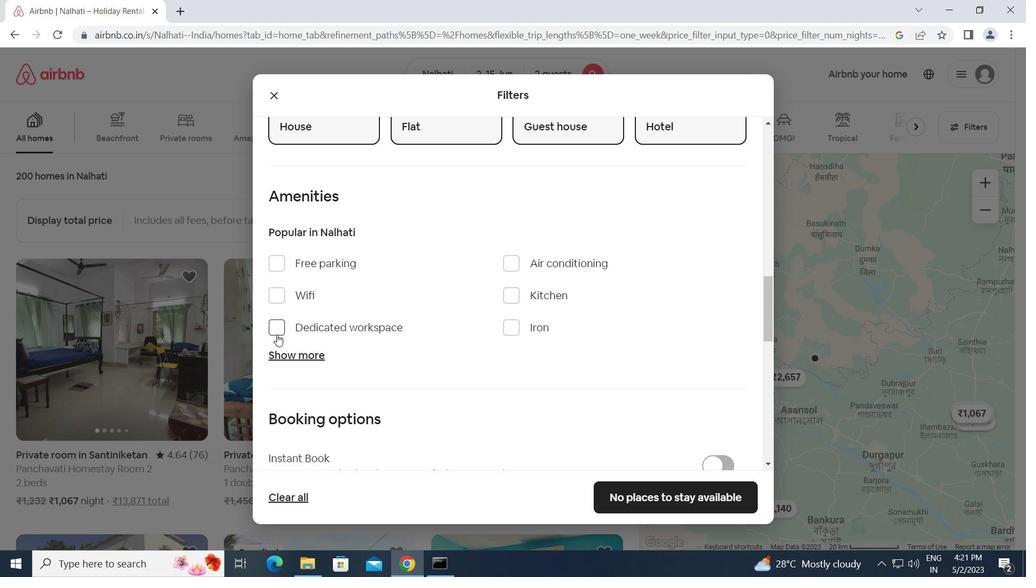 
Action: Mouse pressed left at (284, 353)
Screenshot: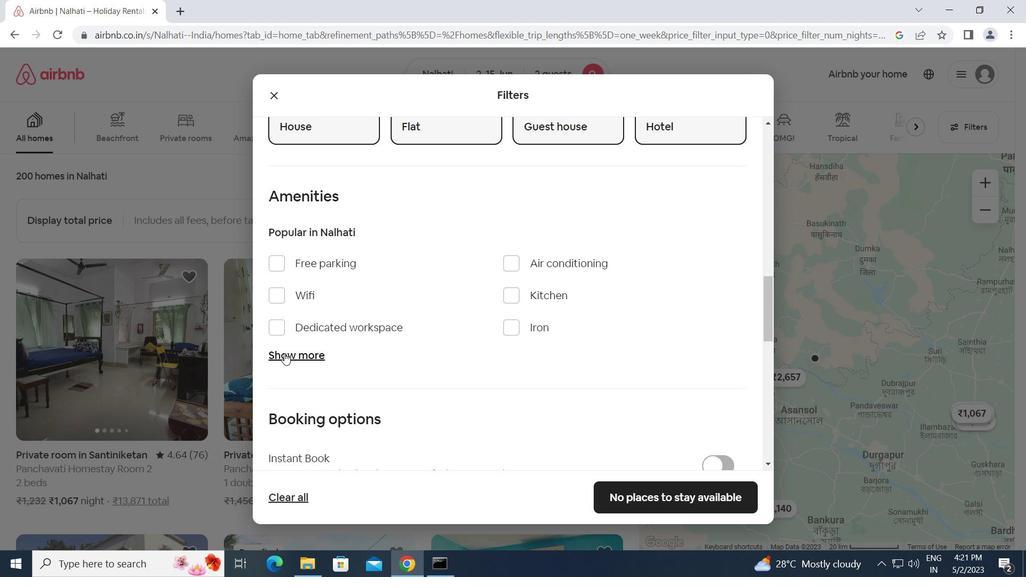 
Action: Mouse moved to (284, 397)
Screenshot: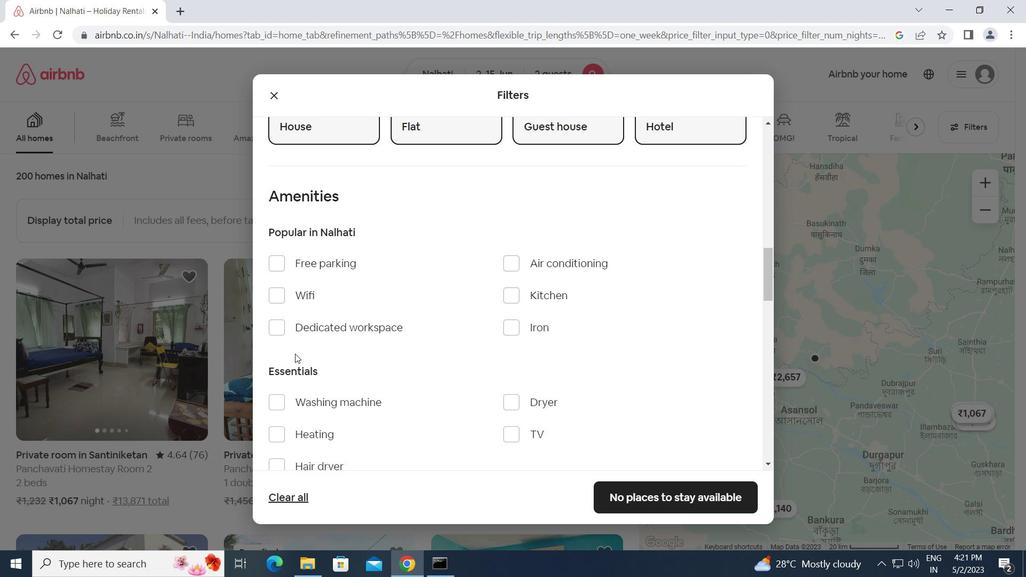 
Action: Mouse pressed left at (284, 397)
Screenshot: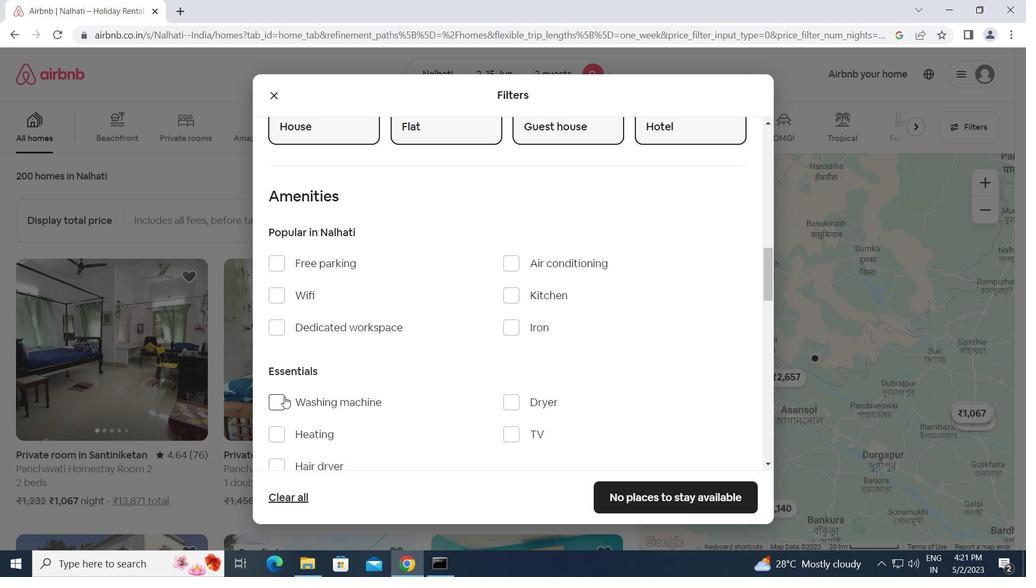 
Action: Mouse moved to (424, 403)
Screenshot: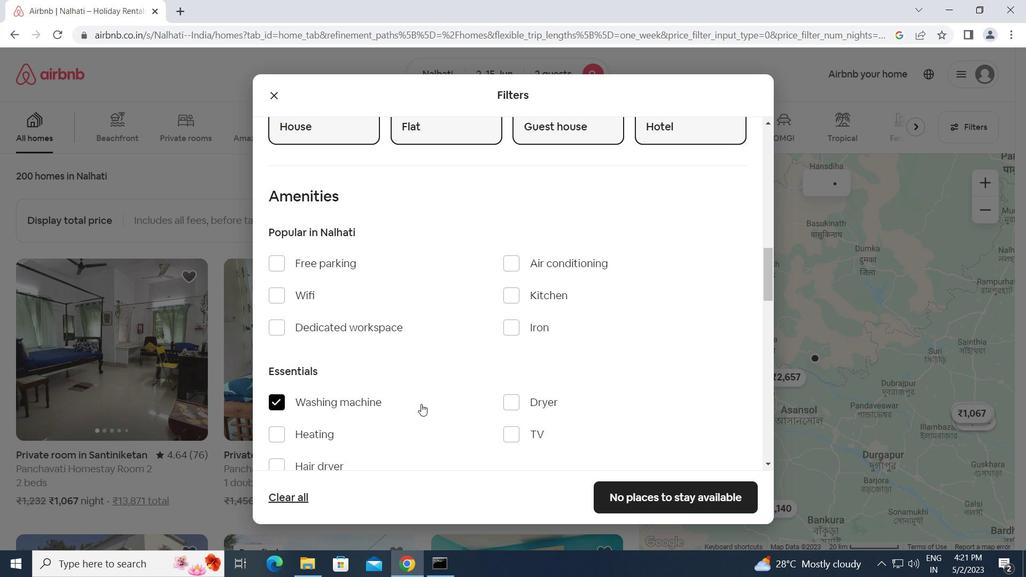 
Action: Mouse scrolled (424, 402) with delta (0, 0)
Screenshot: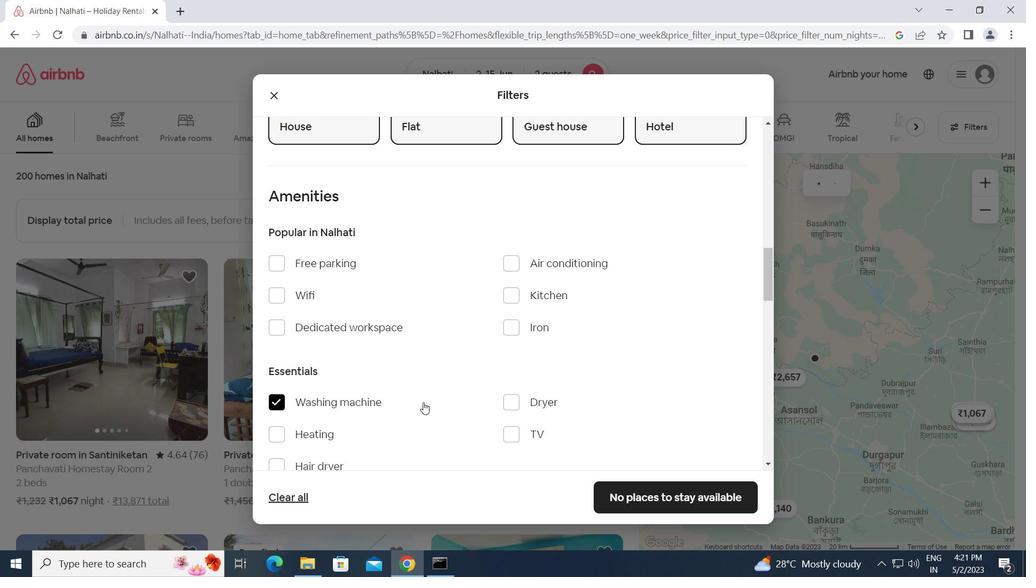 
Action: Mouse scrolled (424, 402) with delta (0, 0)
Screenshot: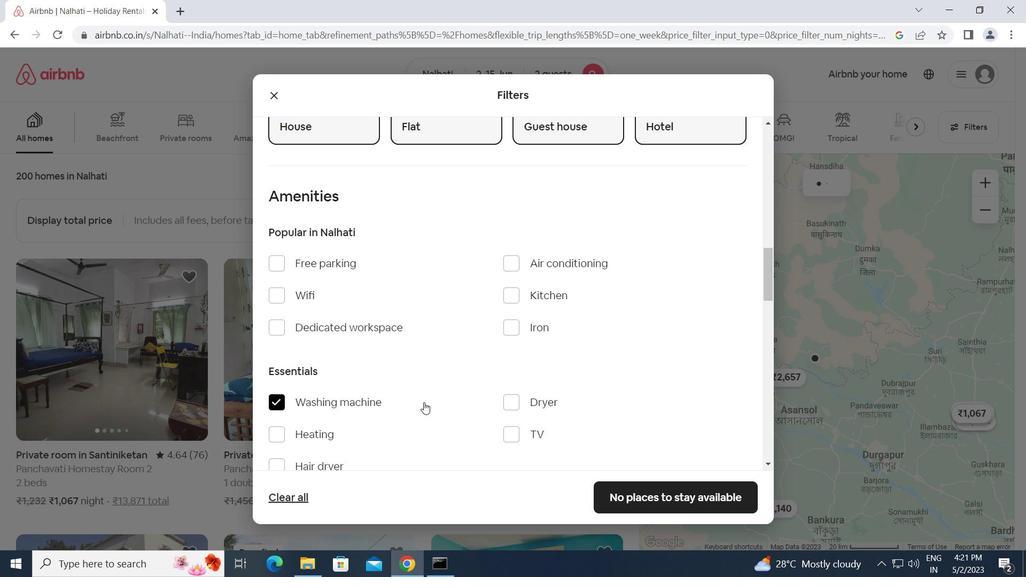 
Action: Mouse scrolled (424, 402) with delta (0, 0)
Screenshot: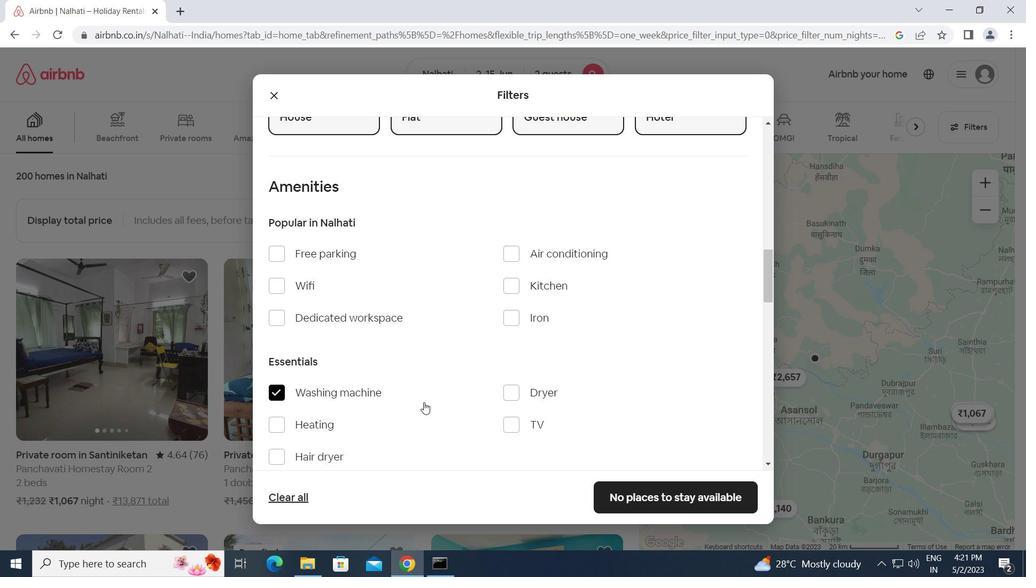 
Action: Mouse moved to (428, 400)
Screenshot: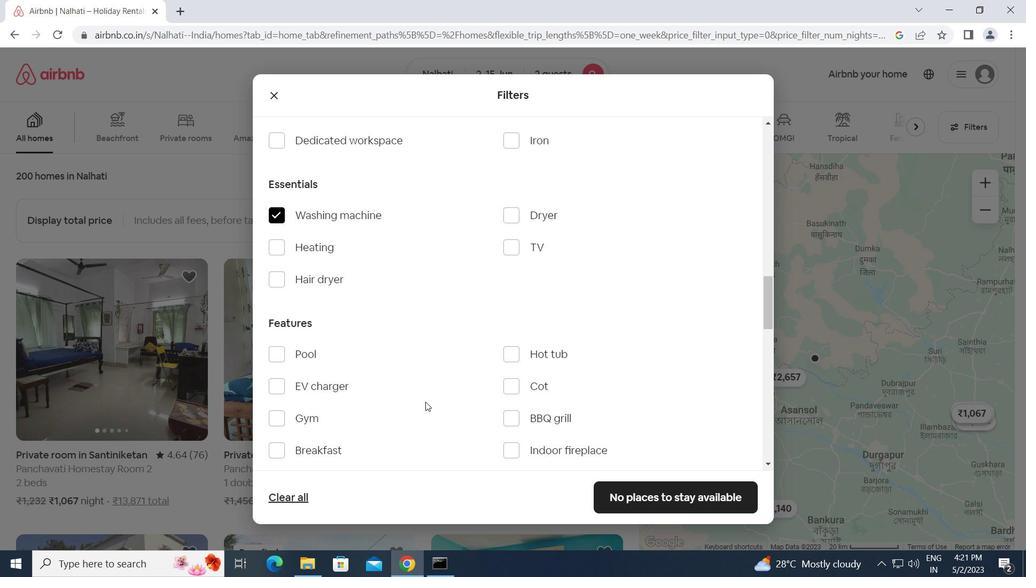 
Action: Mouse scrolled (428, 399) with delta (0, 0)
Screenshot: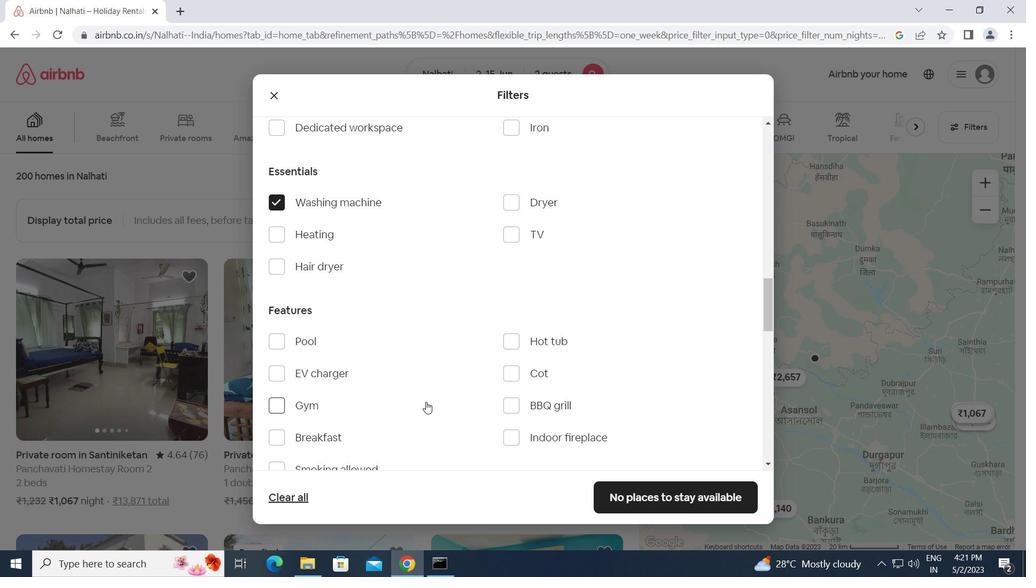 
Action: Mouse scrolled (428, 399) with delta (0, 0)
Screenshot: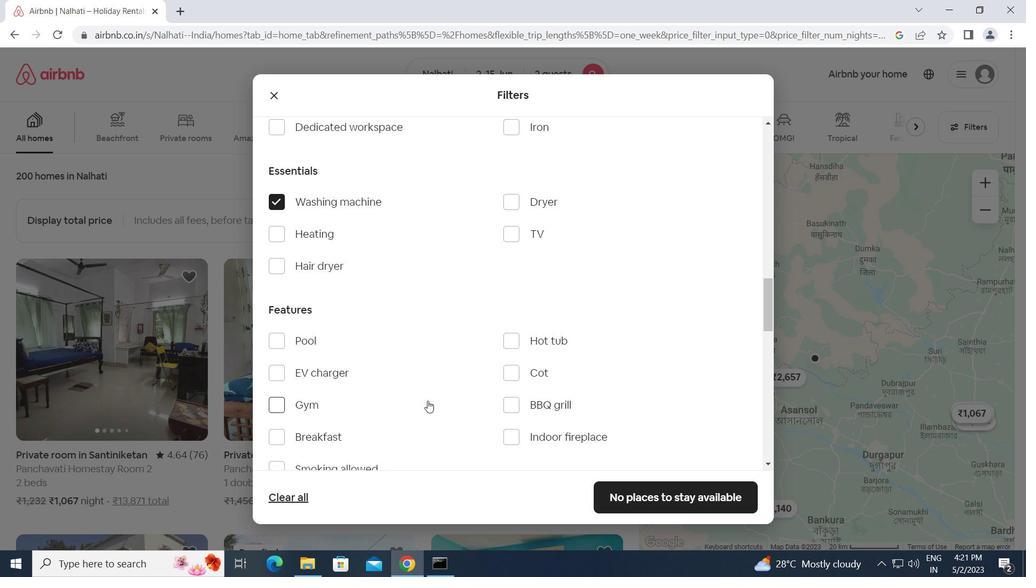 
Action: Mouse scrolled (428, 399) with delta (0, 0)
Screenshot: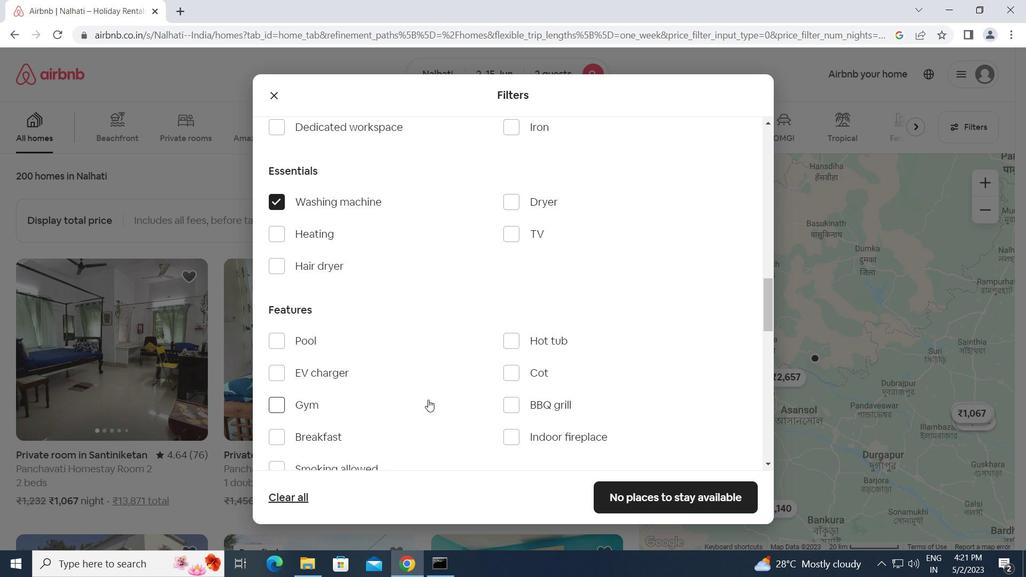 
Action: Mouse scrolled (428, 399) with delta (0, 0)
Screenshot: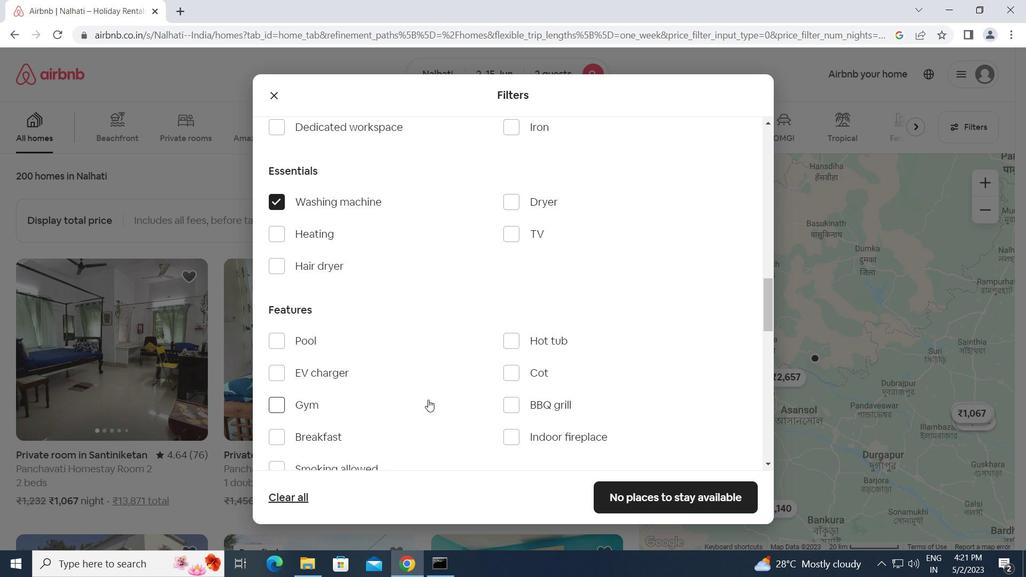 
Action: Mouse scrolled (428, 399) with delta (0, 0)
Screenshot: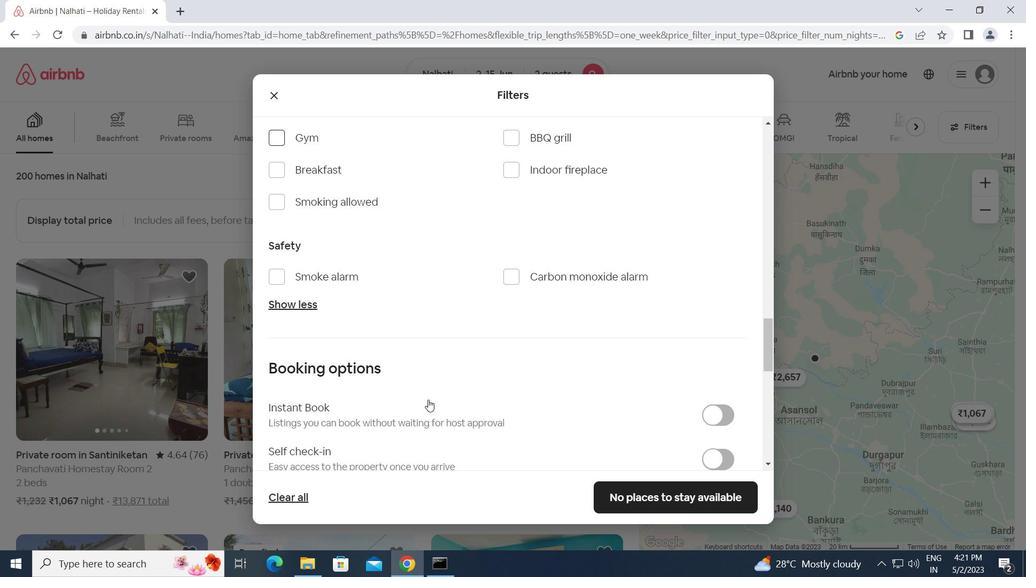 
Action: Mouse scrolled (428, 399) with delta (0, 0)
Screenshot: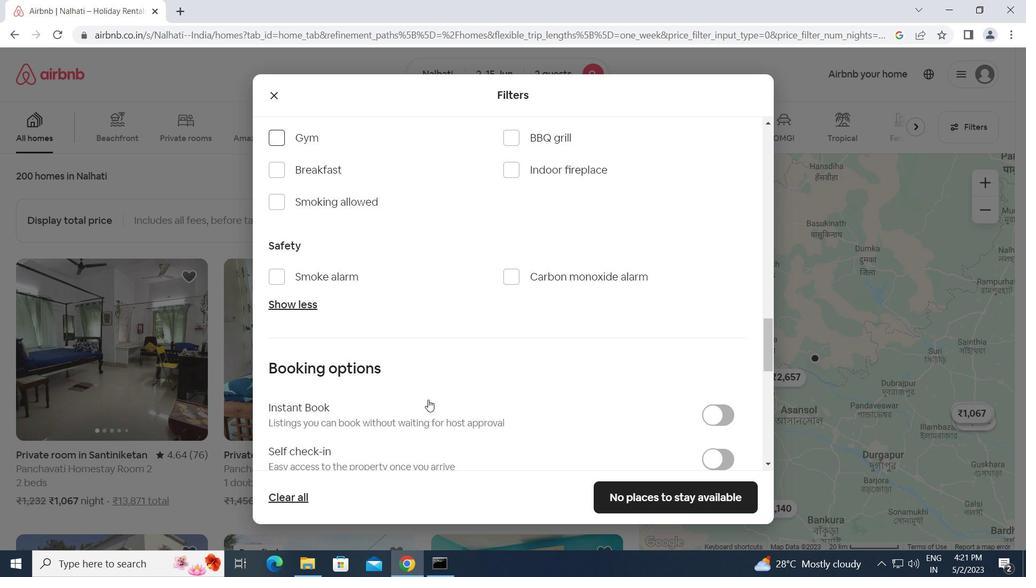 
Action: Mouse scrolled (428, 399) with delta (0, 0)
Screenshot: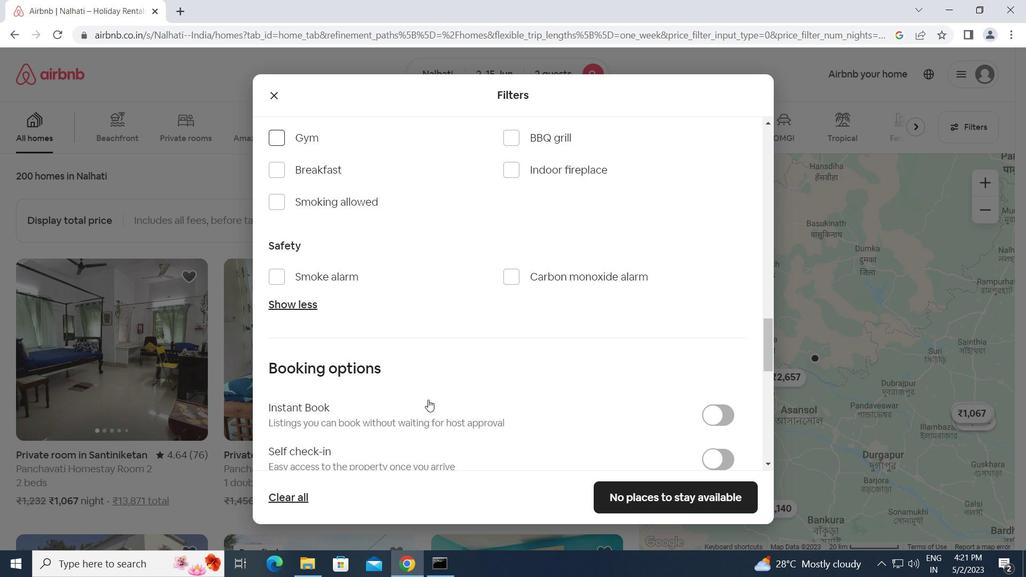 
Action: Mouse scrolled (428, 399) with delta (0, 0)
Screenshot: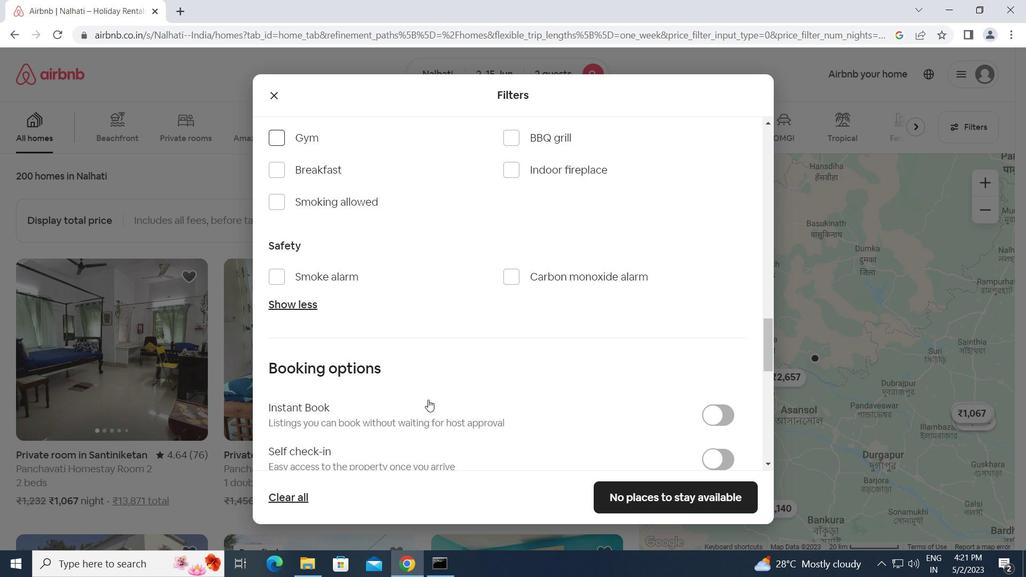 
Action: Mouse moved to (714, 190)
Screenshot: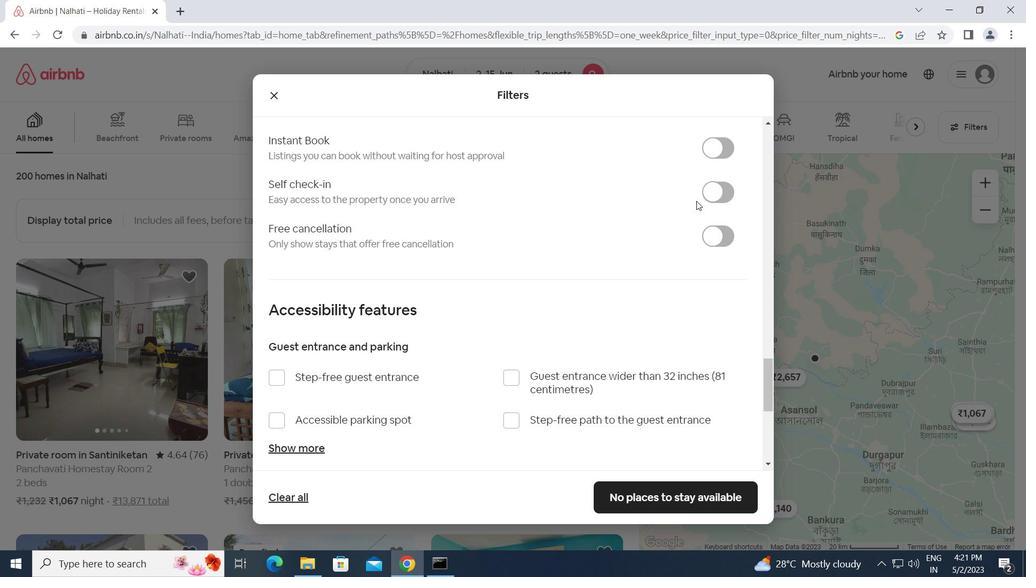 
Action: Mouse pressed left at (714, 190)
Screenshot: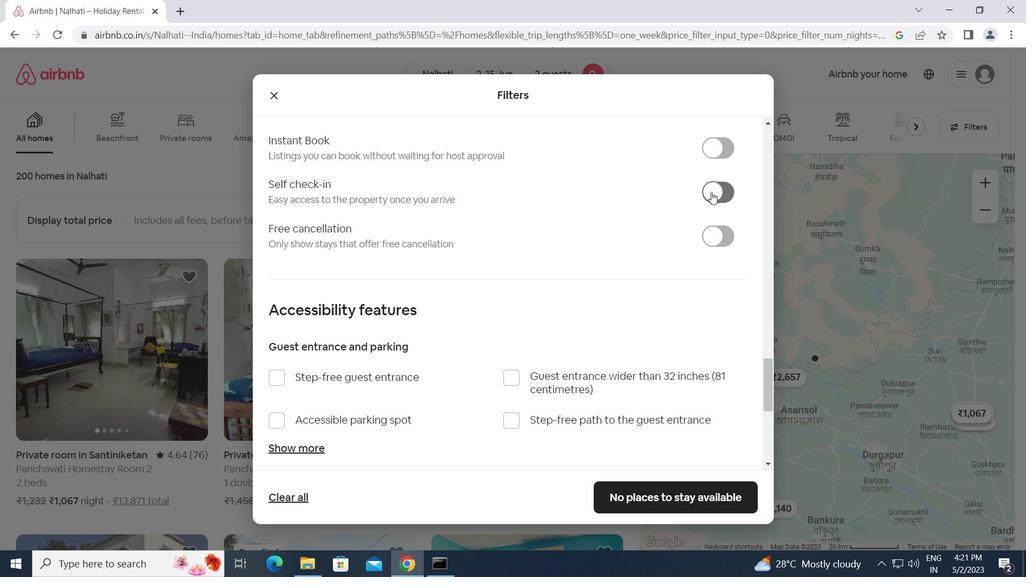 
Action: Mouse moved to (563, 314)
Screenshot: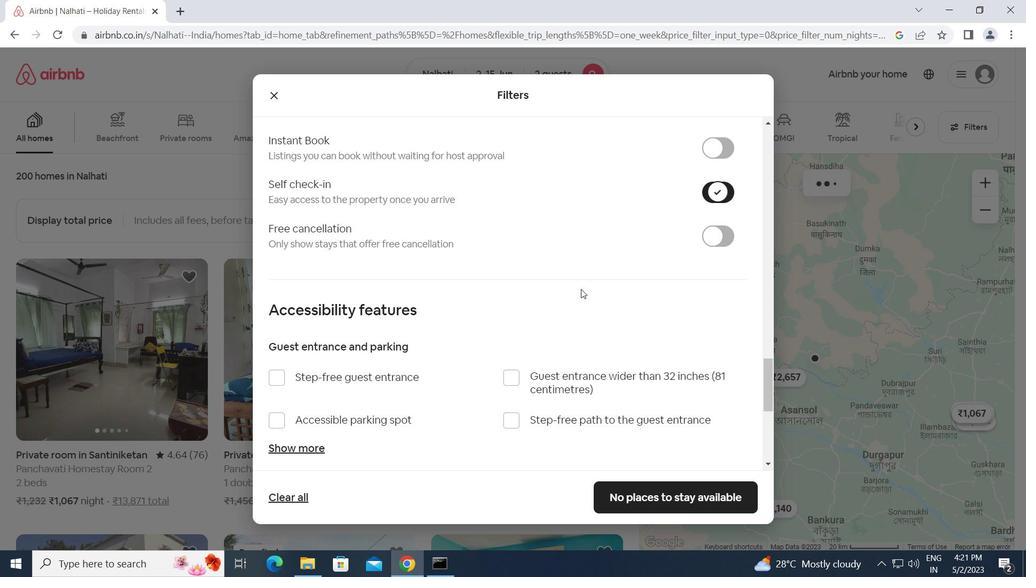 
Action: Mouse scrolled (563, 313) with delta (0, 0)
Screenshot: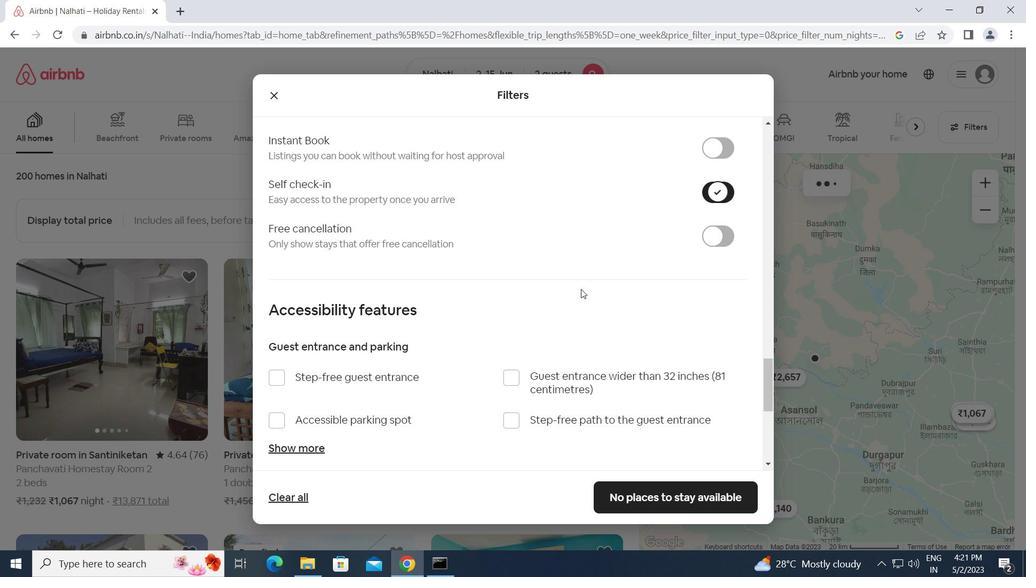 
Action: Mouse moved to (563, 315)
Screenshot: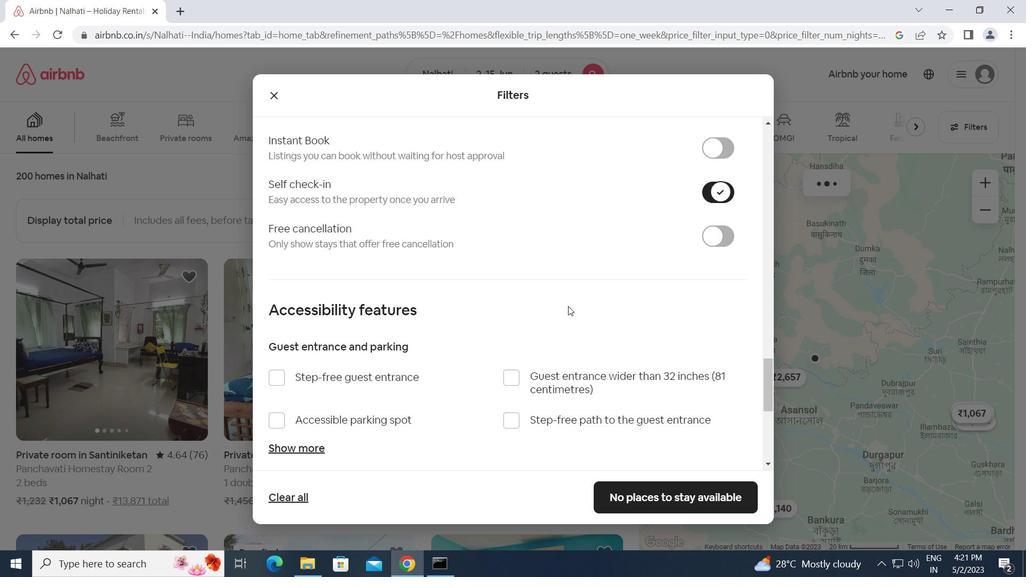 
Action: Mouse scrolled (563, 315) with delta (0, 0)
Screenshot: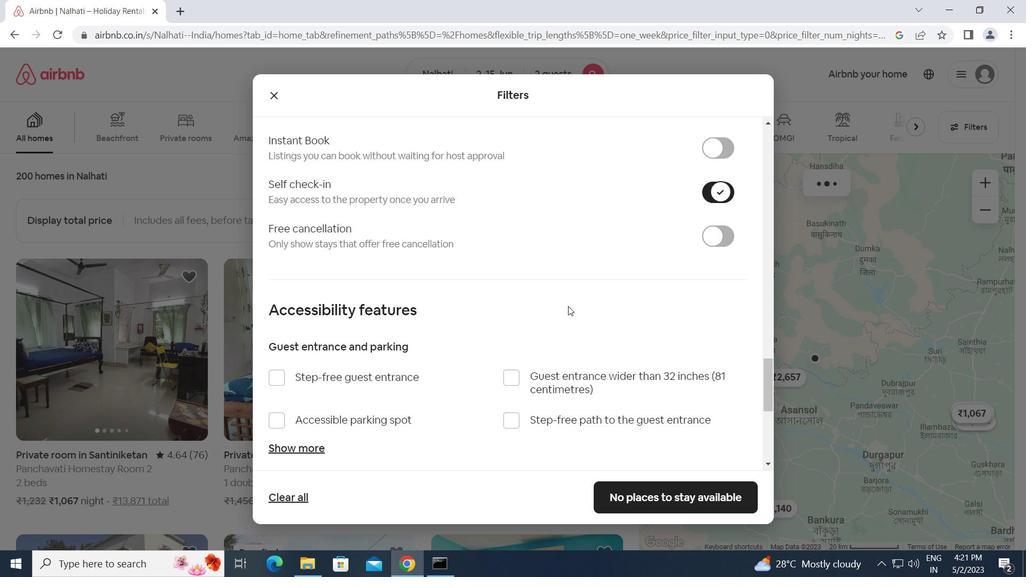 
Action: Mouse scrolled (563, 315) with delta (0, 0)
Screenshot: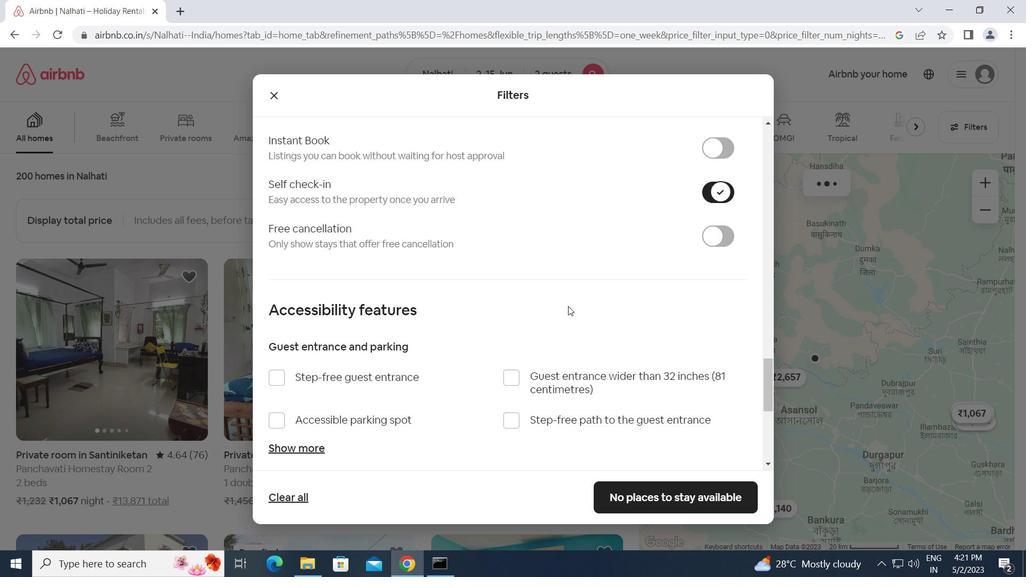 
Action: Mouse scrolled (563, 315) with delta (0, 0)
Screenshot: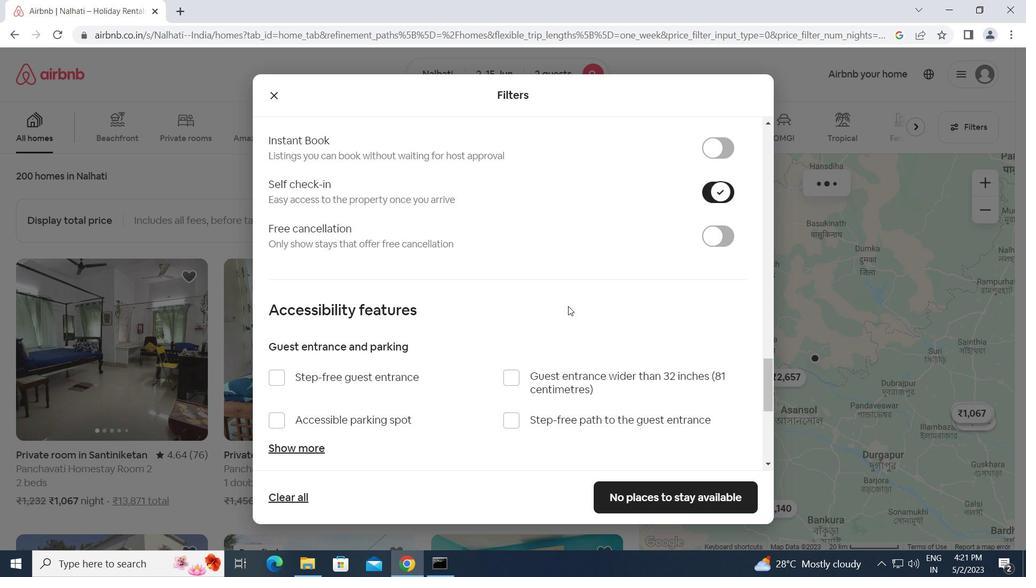 
Action: Mouse scrolled (563, 315) with delta (0, 0)
Screenshot: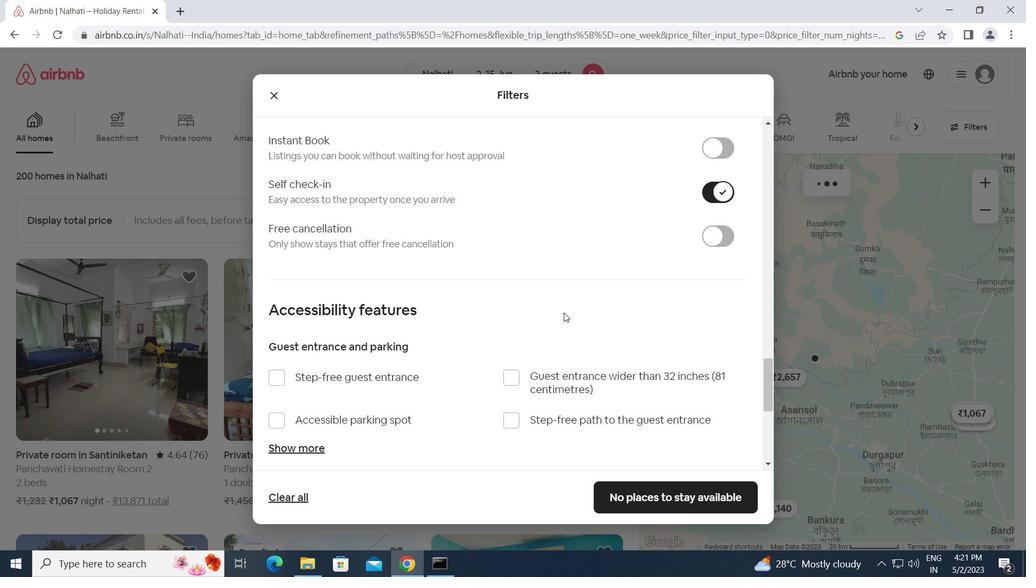 
Action: Mouse moved to (563, 317)
Screenshot: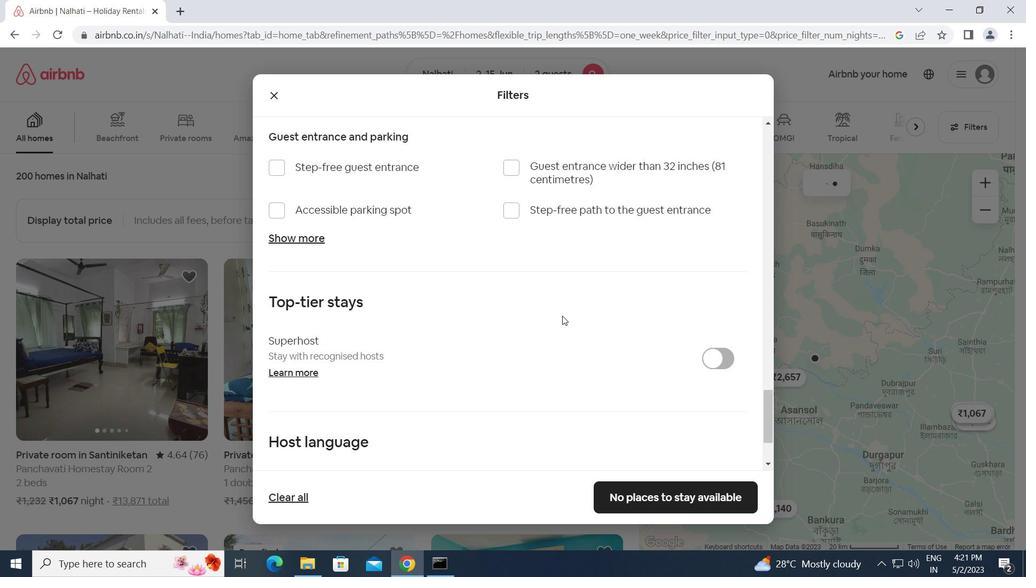 
Action: Mouse scrolled (563, 316) with delta (0, 0)
Screenshot: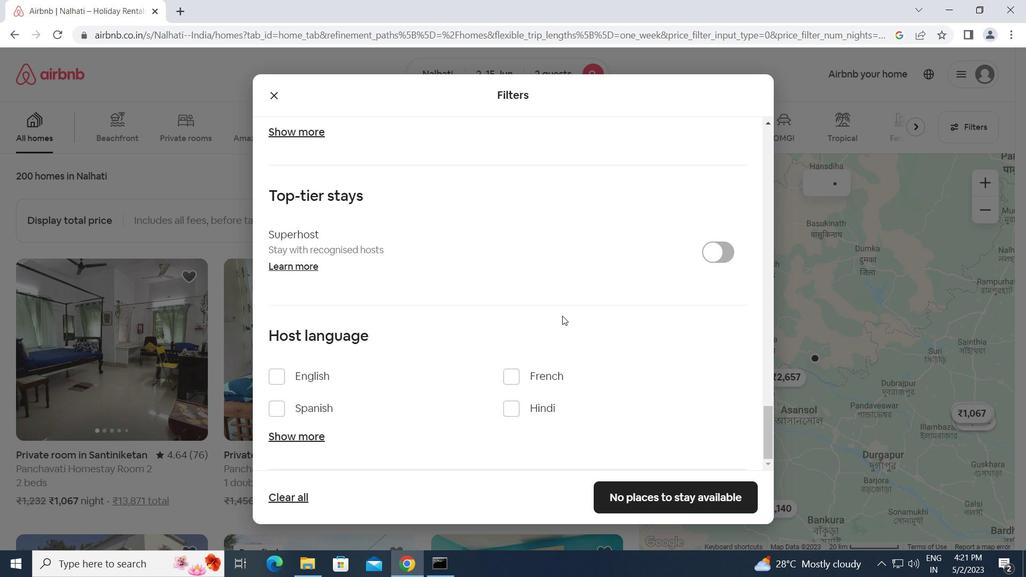 
Action: Mouse moved to (562, 319)
Screenshot: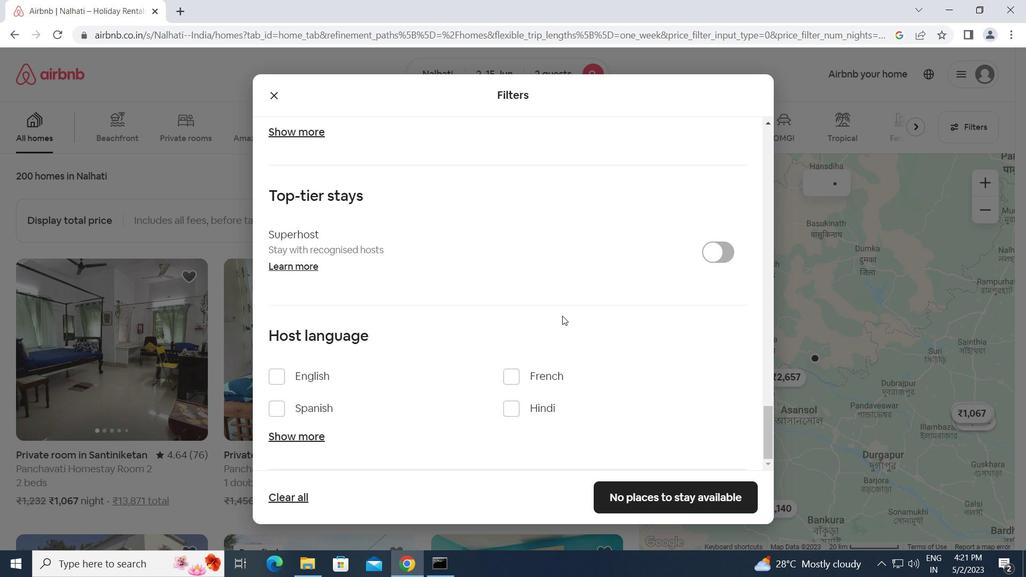 
Action: Mouse scrolled (562, 318) with delta (0, 0)
Screenshot: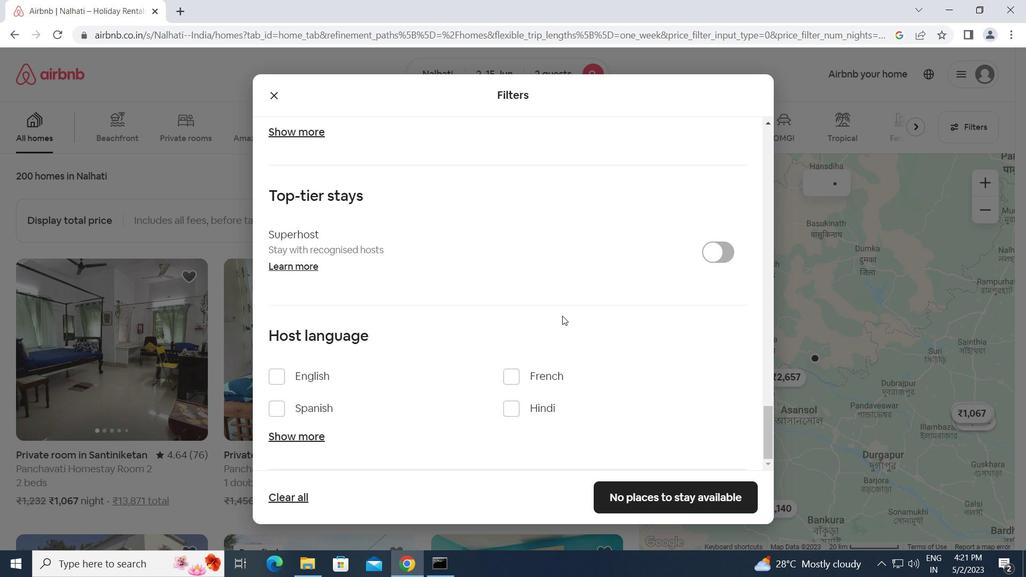 
Action: Mouse moved to (561, 319)
Screenshot: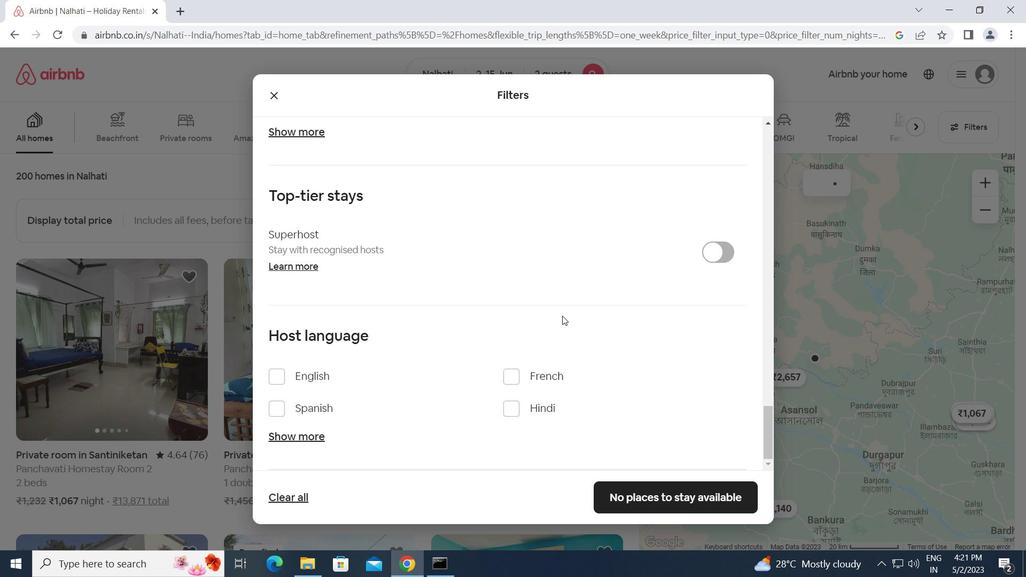 
Action: Mouse scrolled (561, 319) with delta (0, 0)
Screenshot: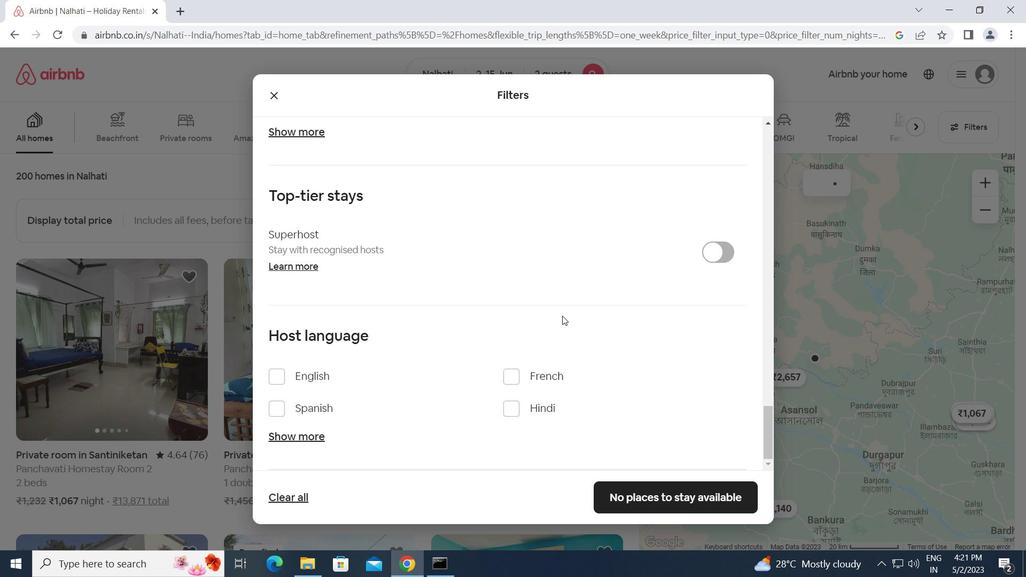 
Action: Mouse moved to (559, 322)
Screenshot: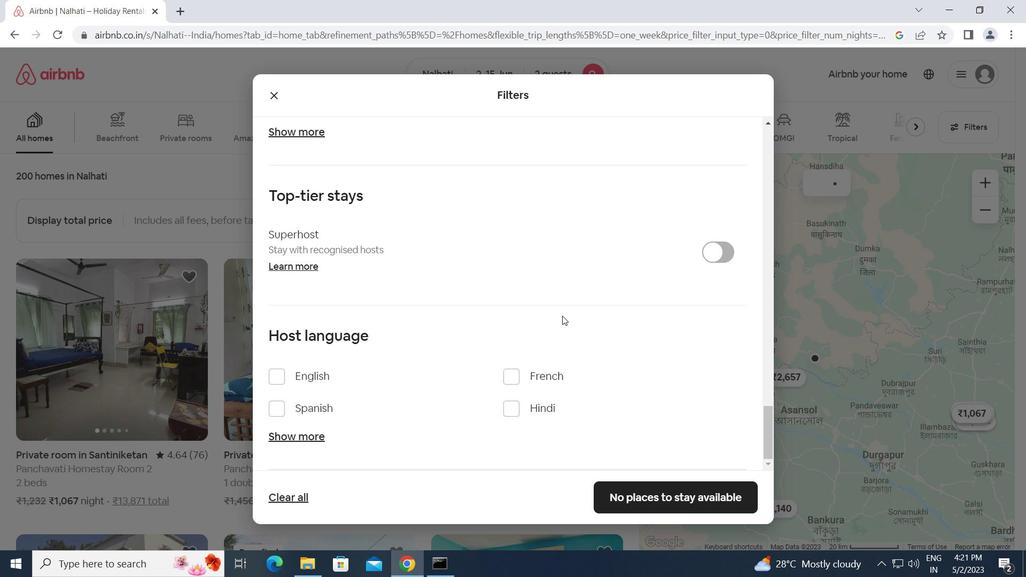 
Action: Mouse scrolled (559, 321) with delta (0, 0)
Screenshot: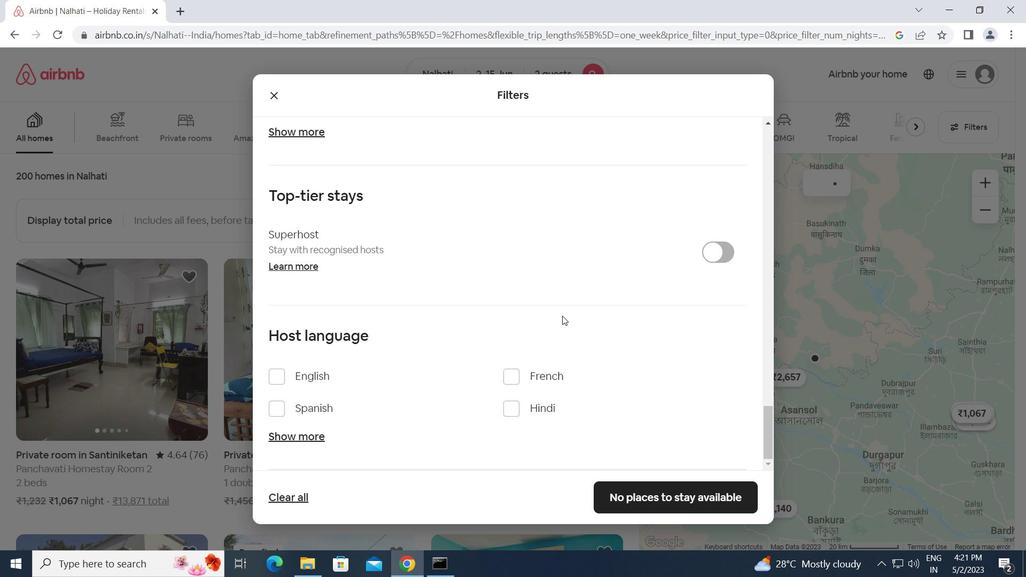
Action: Mouse moved to (274, 374)
Screenshot: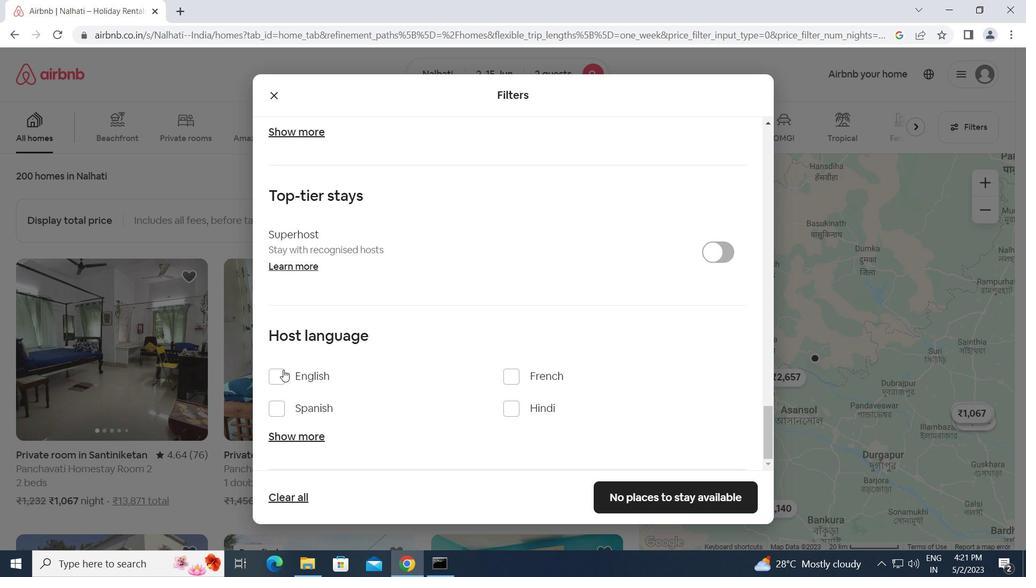 
Action: Mouse pressed left at (274, 374)
Screenshot: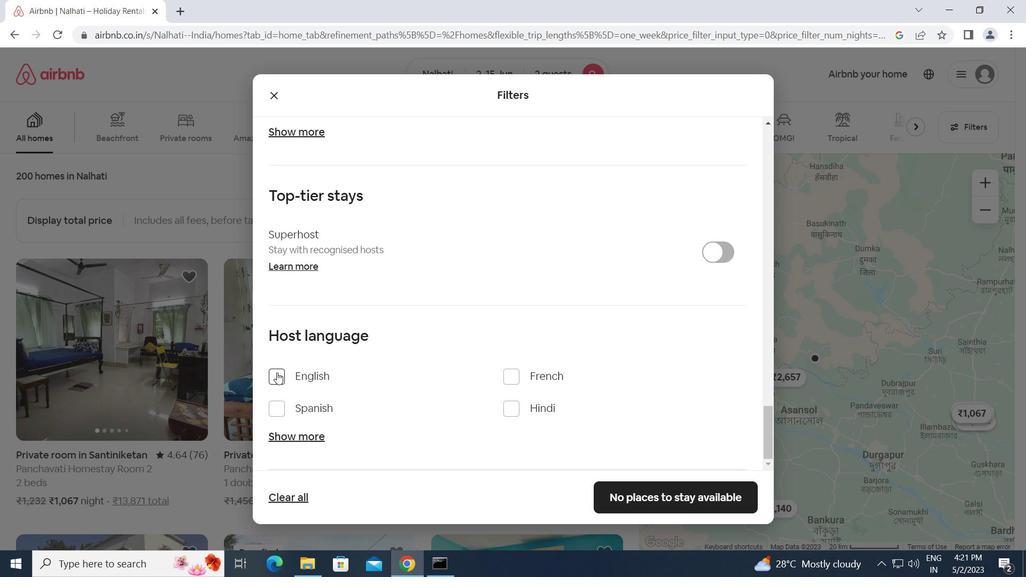 
Action: Mouse moved to (620, 492)
Screenshot: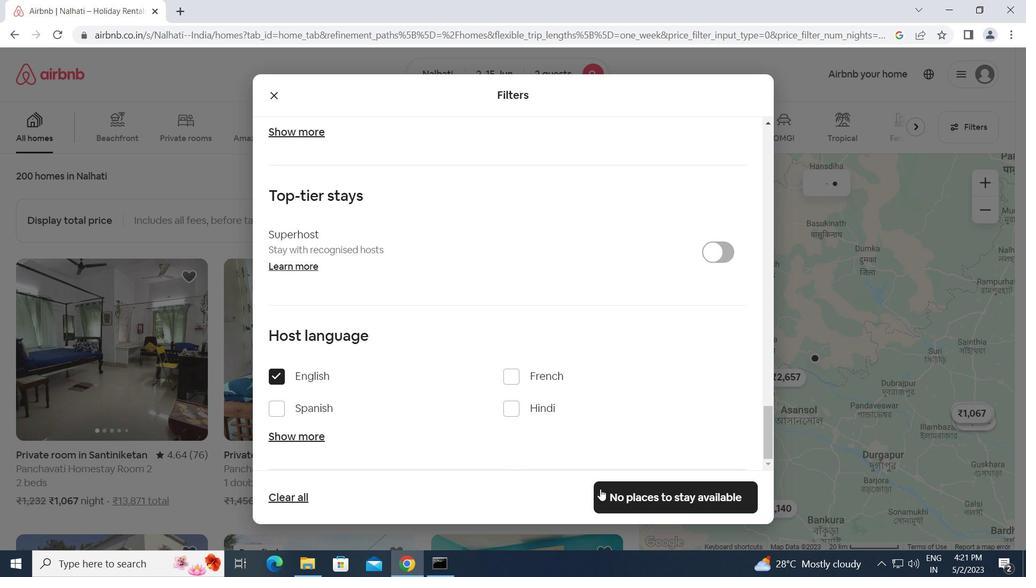 
Action: Mouse pressed left at (620, 492)
Screenshot: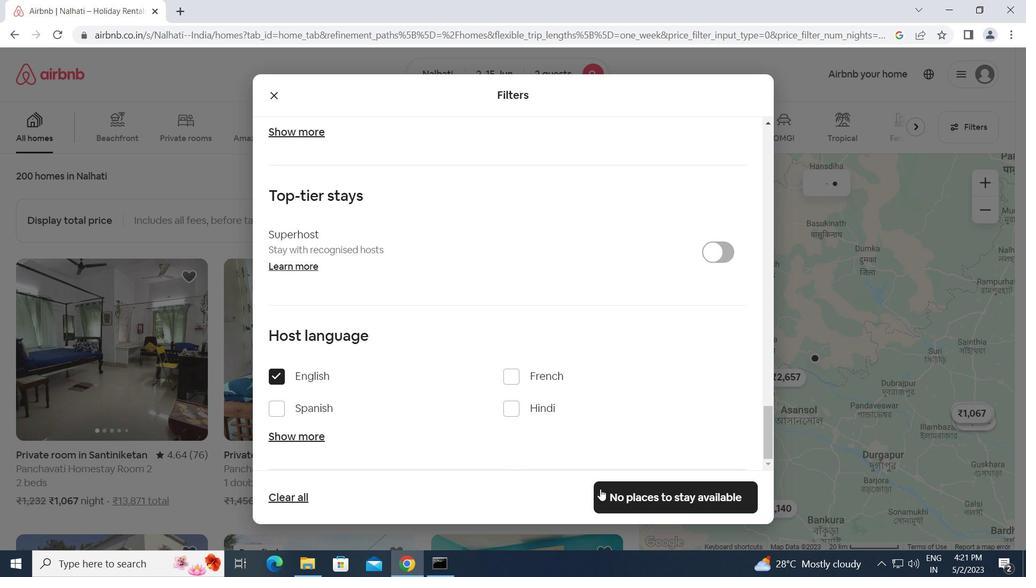 
